 Task: Look for space in Oyten, Germany from 3rd June, 2023 to 9th June, 2023 for 2 adults in price range Rs.6000 to Rs.12000. Place can be entire place with 1  bedroom having 1 bed and 1 bathroom. Property type can be house, flat, guest house, hotel. Booking option can be shelf check-in. Required host language is English.
Action: Mouse moved to (240, 133)
Screenshot: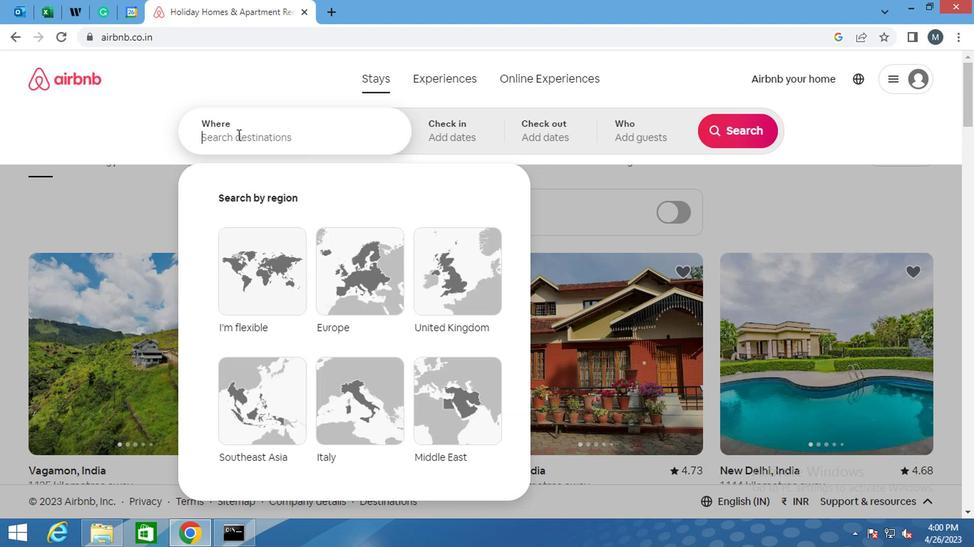 
Action: Mouse pressed left at (240, 133)
Screenshot: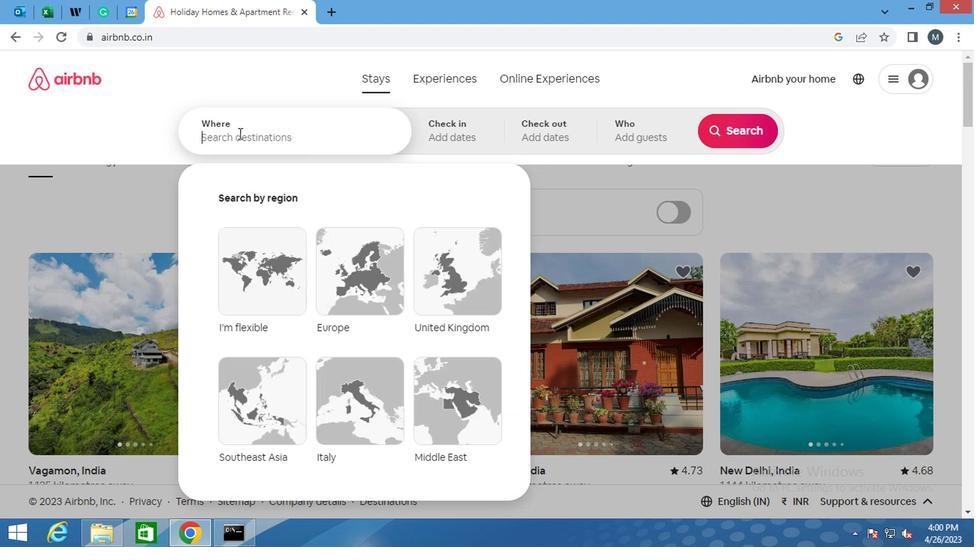 
Action: Mouse moved to (236, 138)
Screenshot: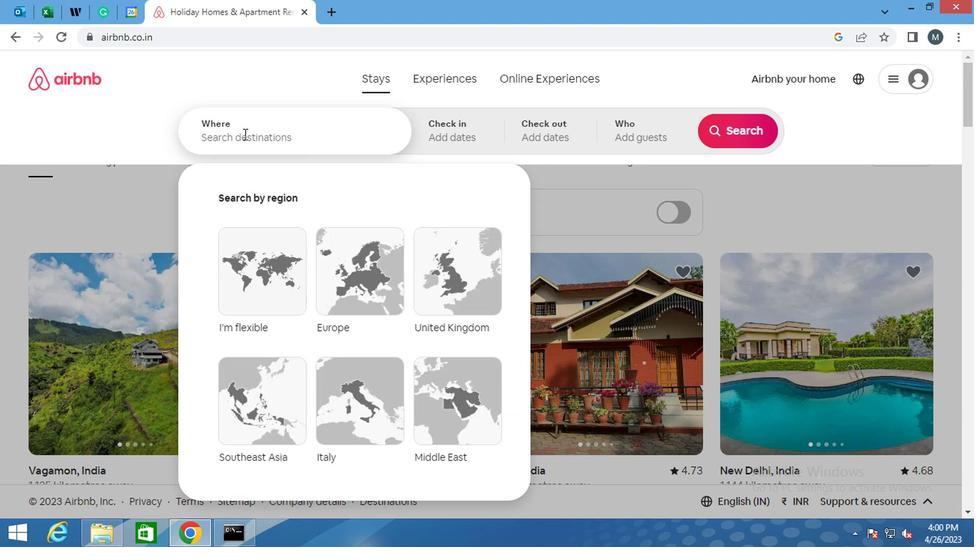 
Action: Key pressed <Key.shift>OYTEN
Screenshot: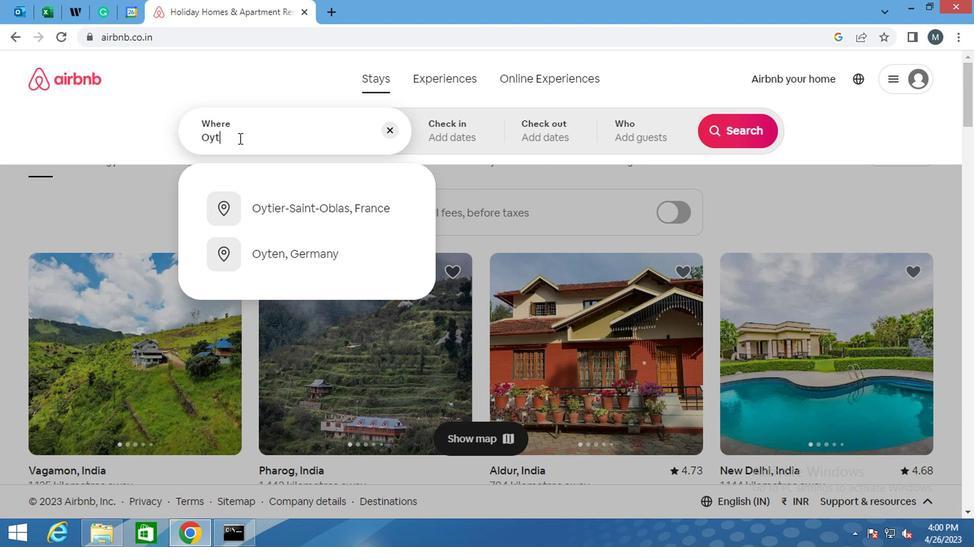 
Action: Mouse moved to (303, 222)
Screenshot: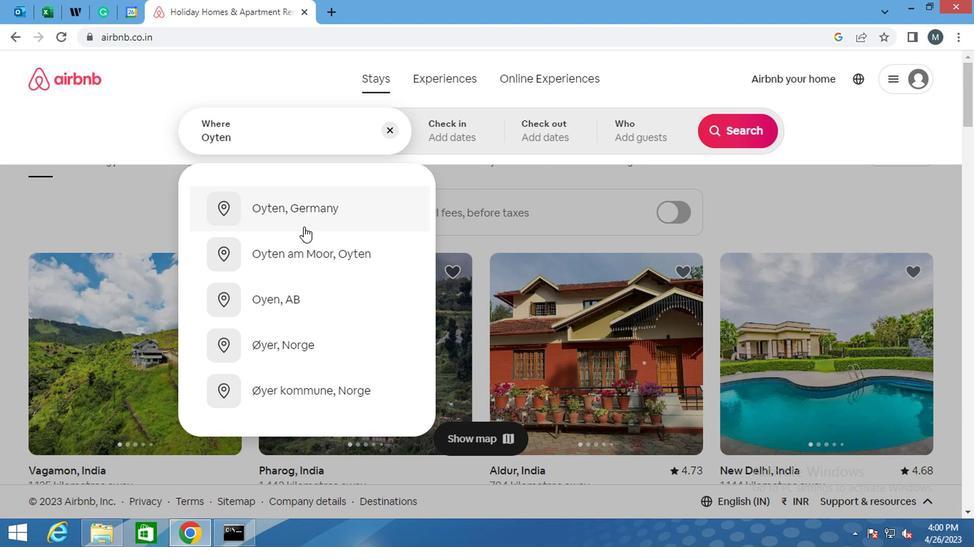 
Action: Mouse pressed left at (303, 222)
Screenshot: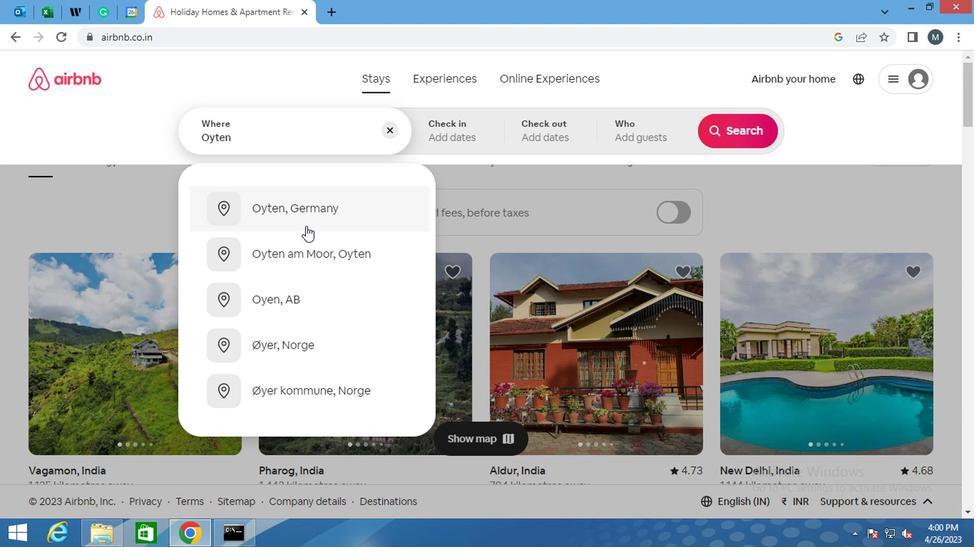
Action: Mouse moved to (720, 241)
Screenshot: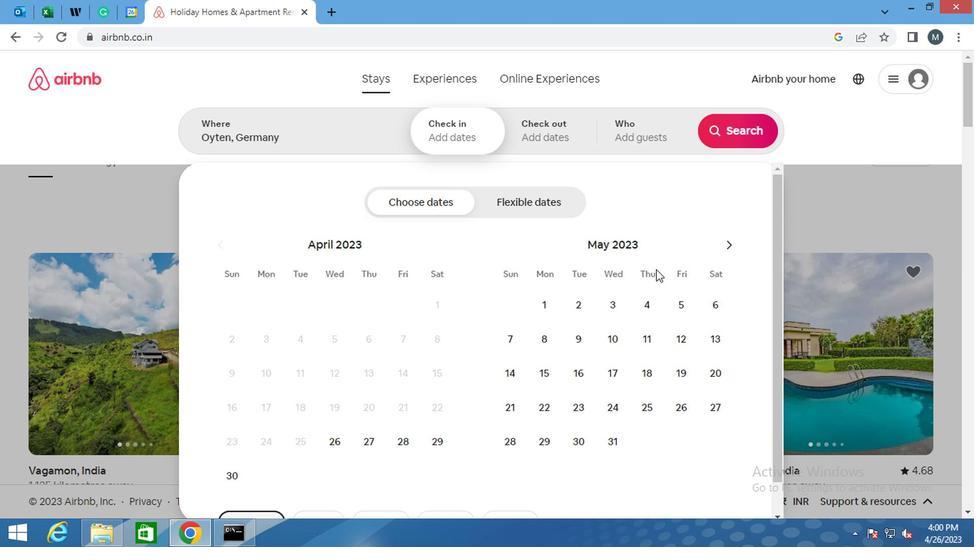 
Action: Mouse pressed left at (720, 241)
Screenshot: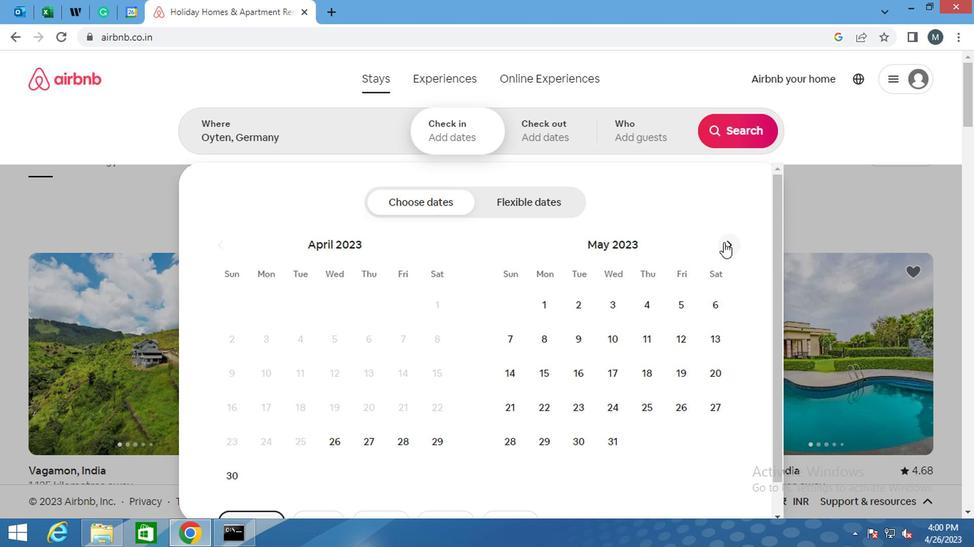 
Action: Mouse moved to (697, 299)
Screenshot: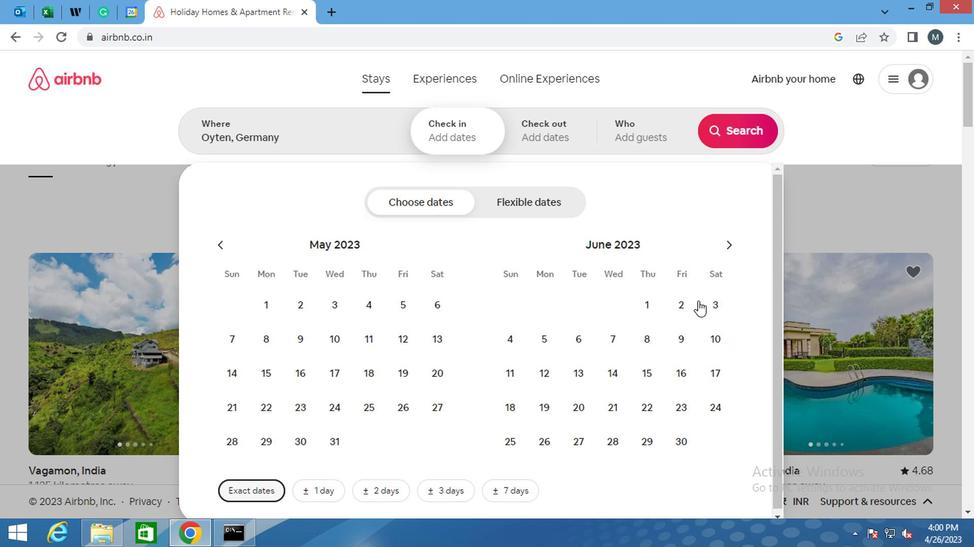 
Action: Mouse pressed left at (697, 299)
Screenshot: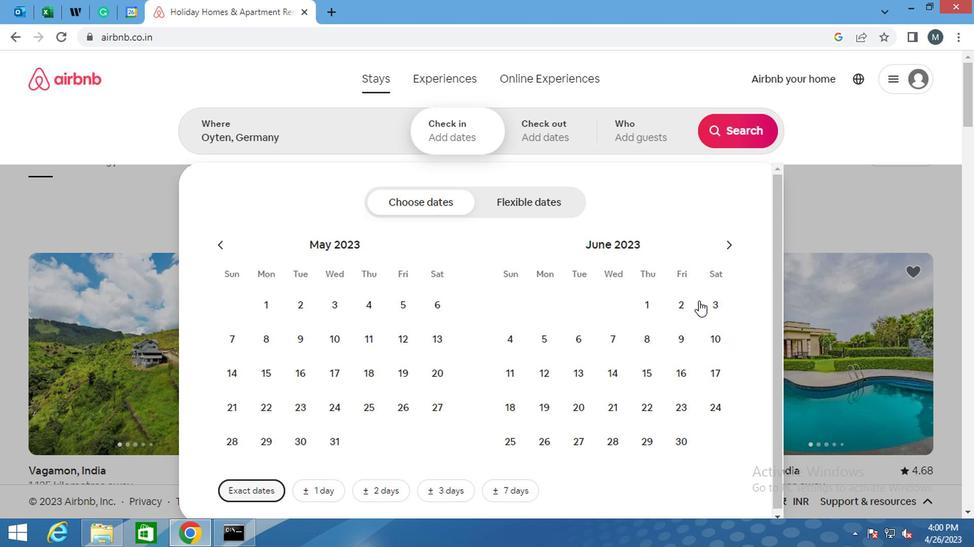 
Action: Mouse moved to (668, 335)
Screenshot: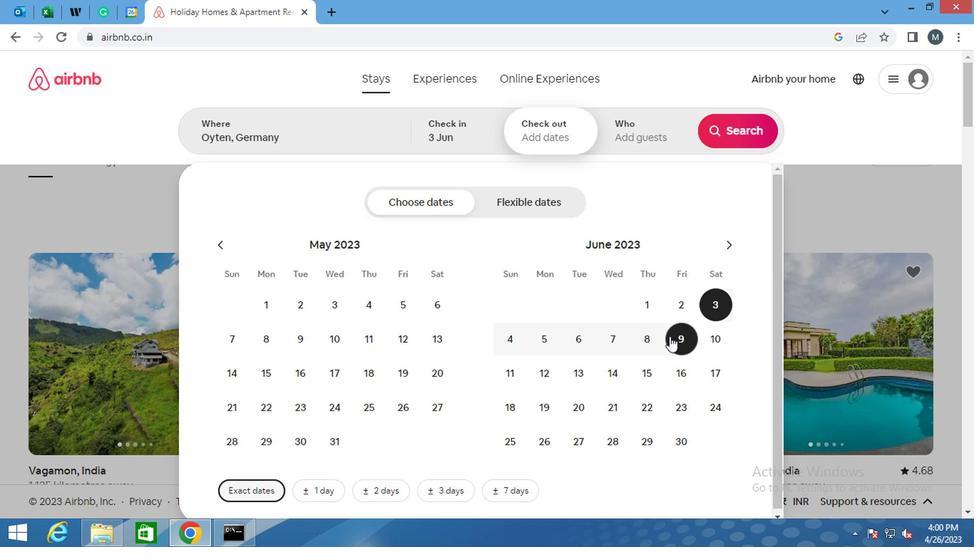 
Action: Mouse pressed left at (668, 335)
Screenshot: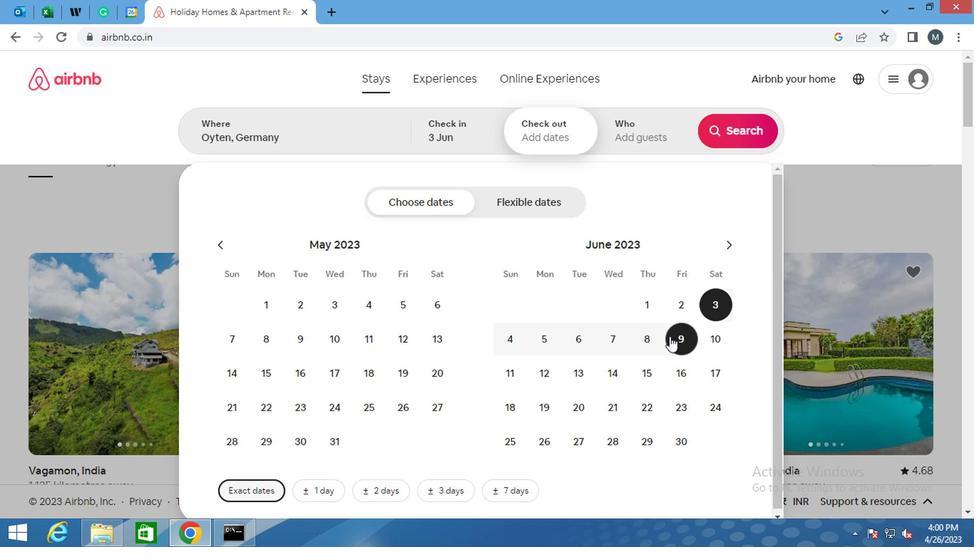 
Action: Mouse moved to (634, 133)
Screenshot: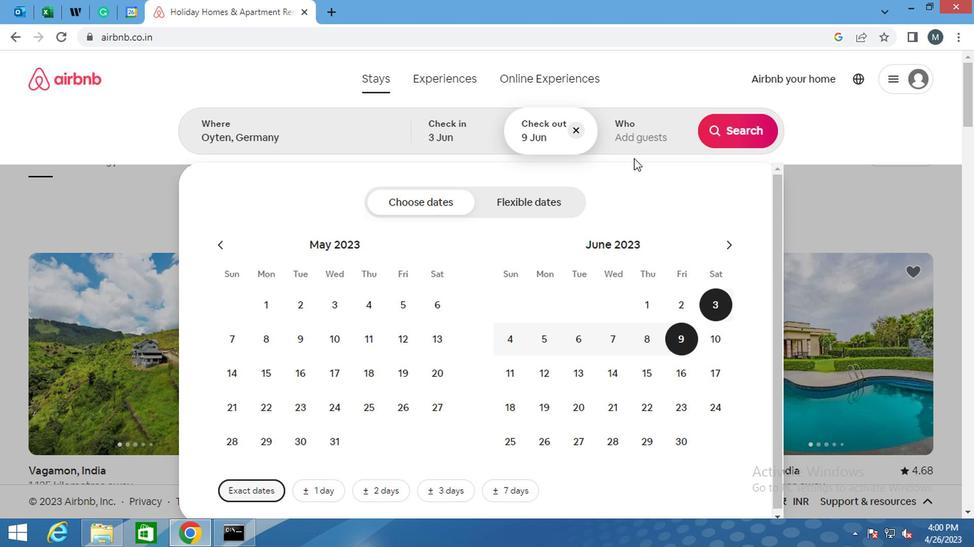 
Action: Mouse pressed left at (634, 133)
Screenshot: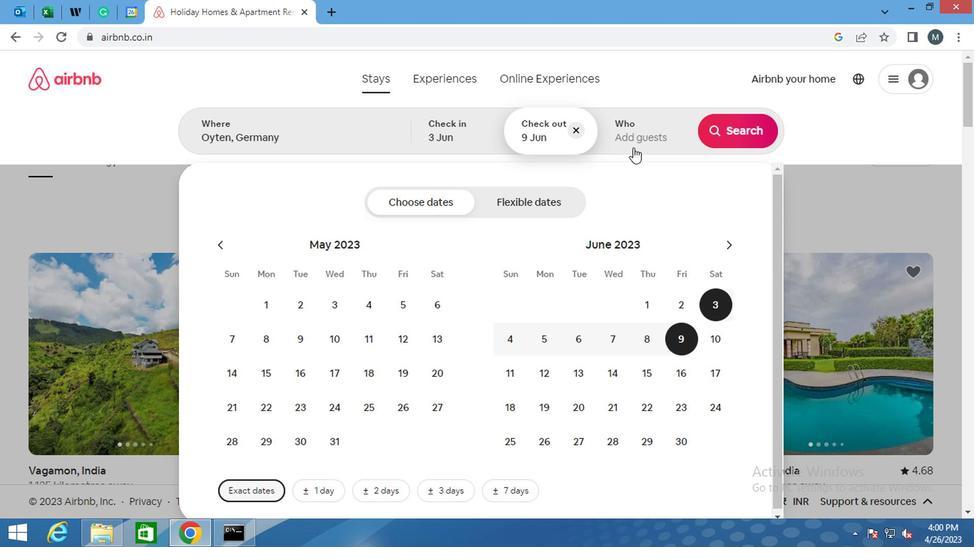 
Action: Mouse moved to (740, 205)
Screenshot: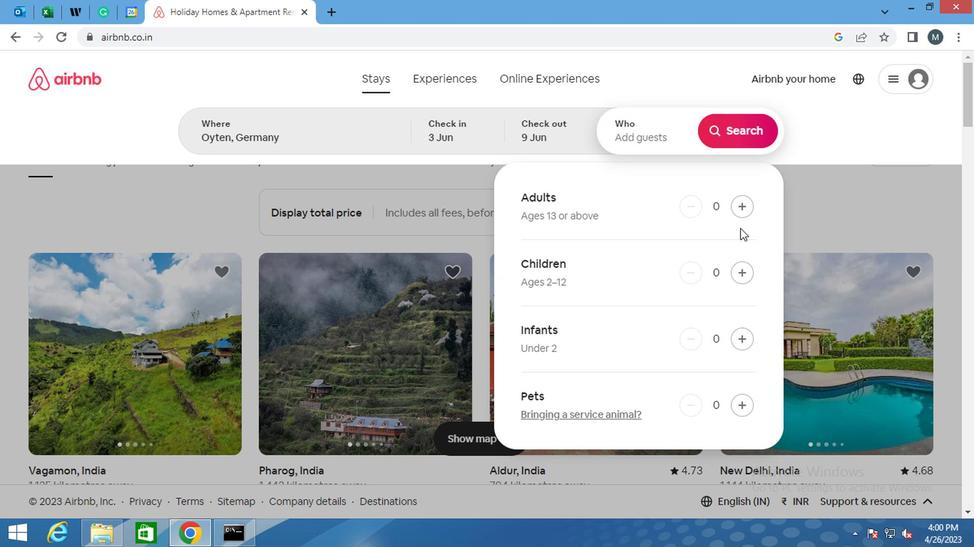
Action: Mouse pressed left at (740, 205)
Screenshot: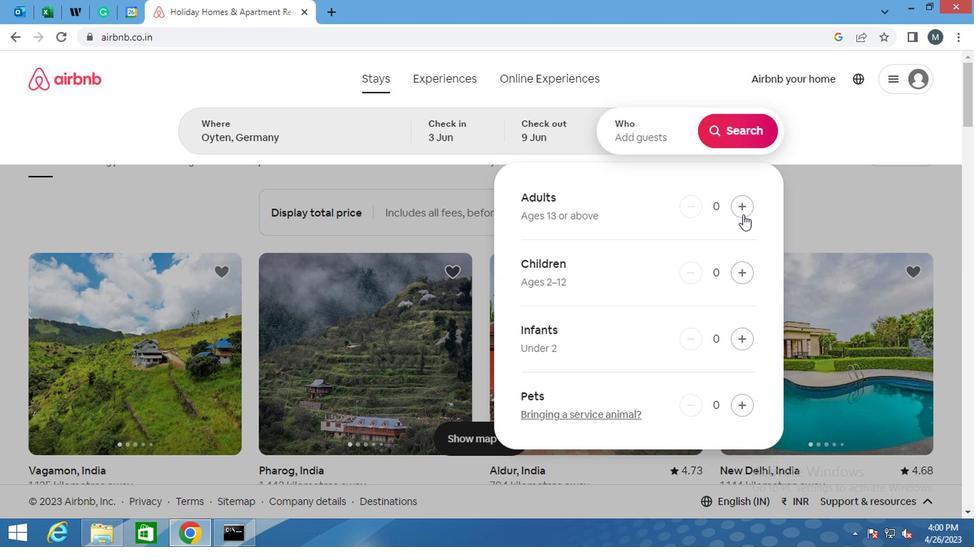 
Action: Mouse pressed left at (740, 205)
Screenshot: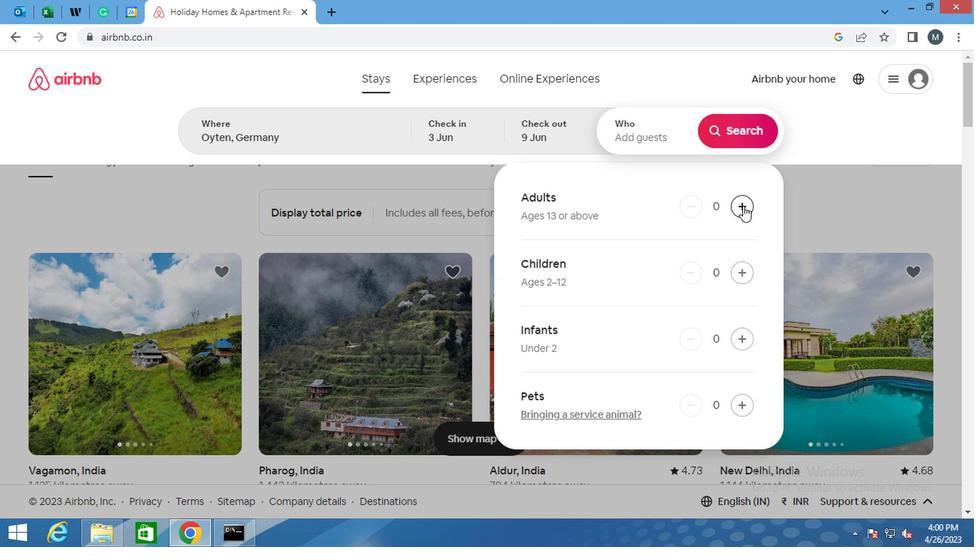 
Action: Mouse moved to (731, 133)
Screenshot: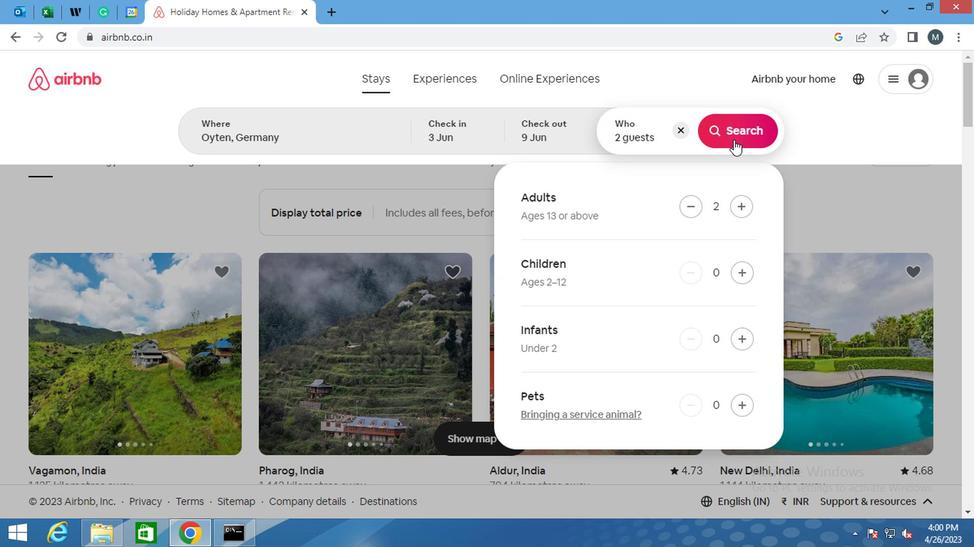 
Action: Mouse pressed left at (731, 133)
Screenshot: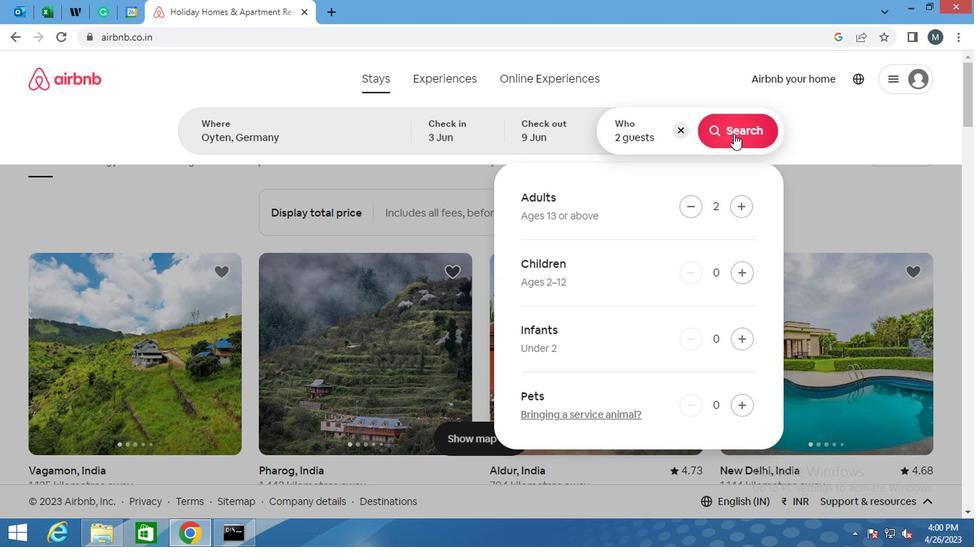 
Action: Mouse moved to (908, 140)
Screenshot: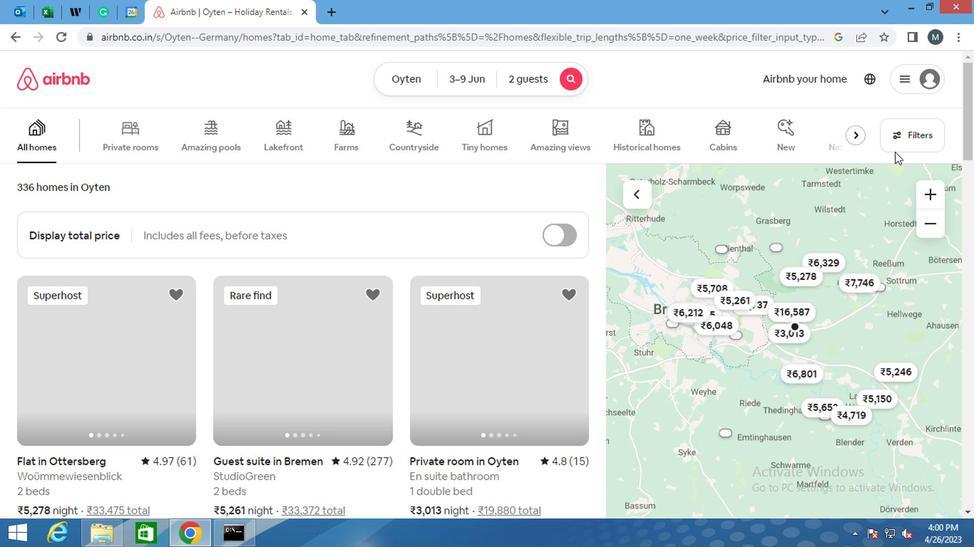 
Action: Mouse pressed left at (908, 140)
Screenshot: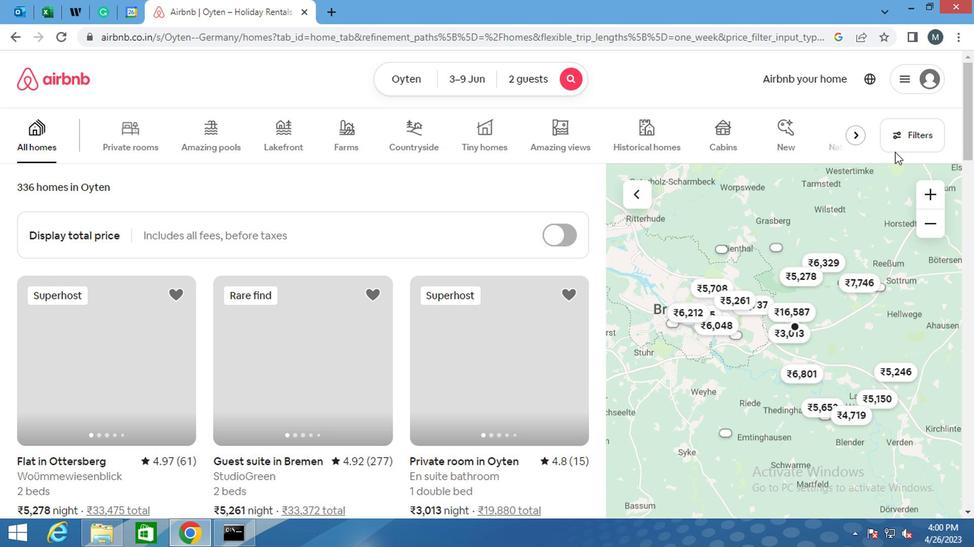 
Action: Mouse moved to (353, 316)
Screenshot: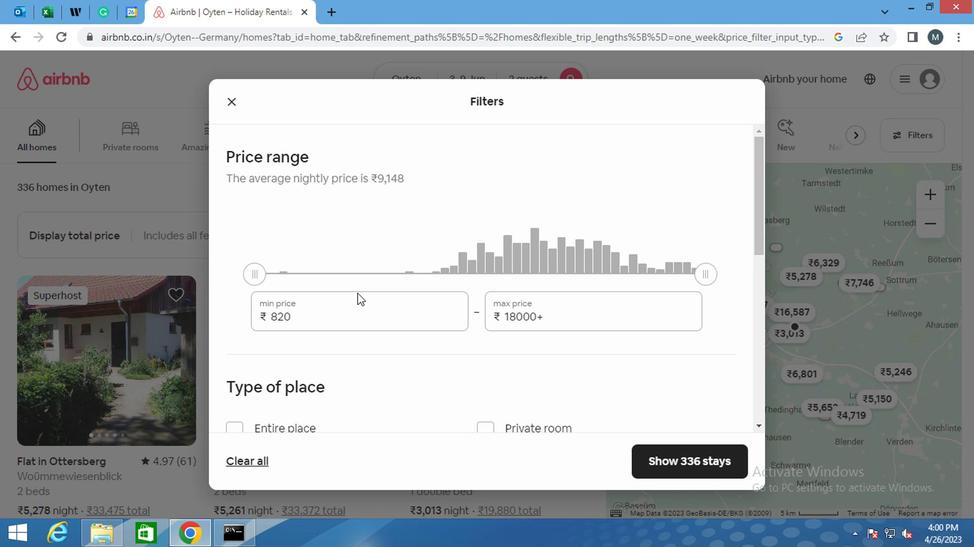 
Action: Mouse pressed left at (353, 316)
Screenshot: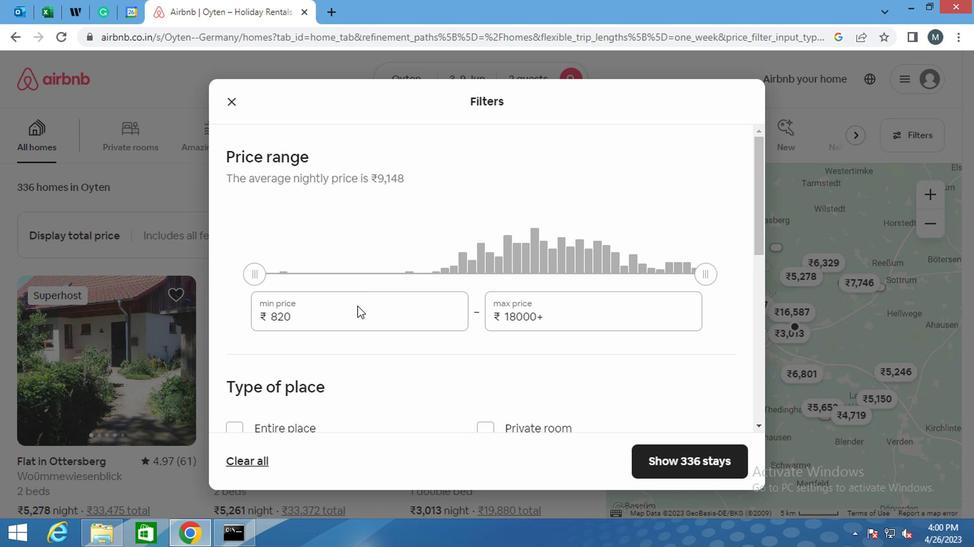 
Action: Mouse moved to (348, 316)
Screenshot: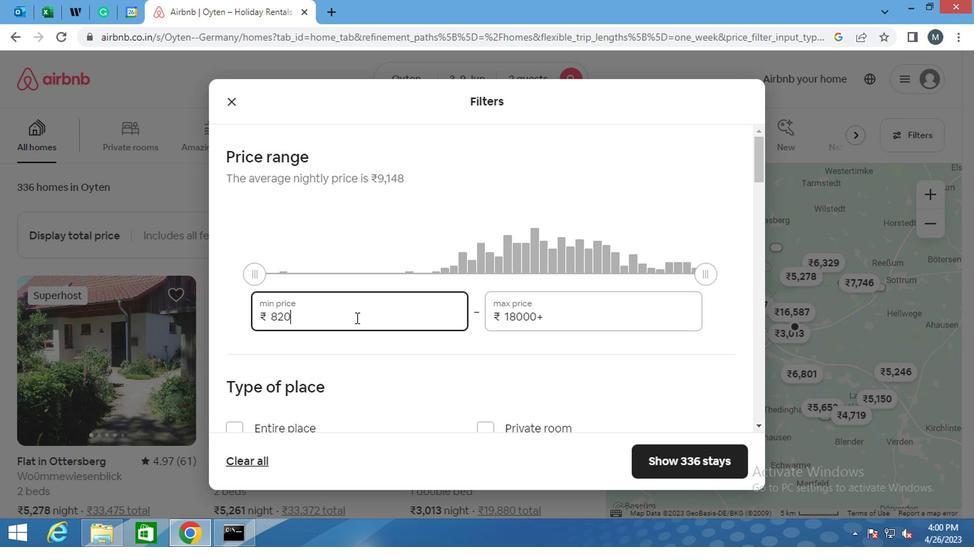 
Action: Key pressed <Key.backspace><Key.backspace><Key.backspace>6000
Screenshot: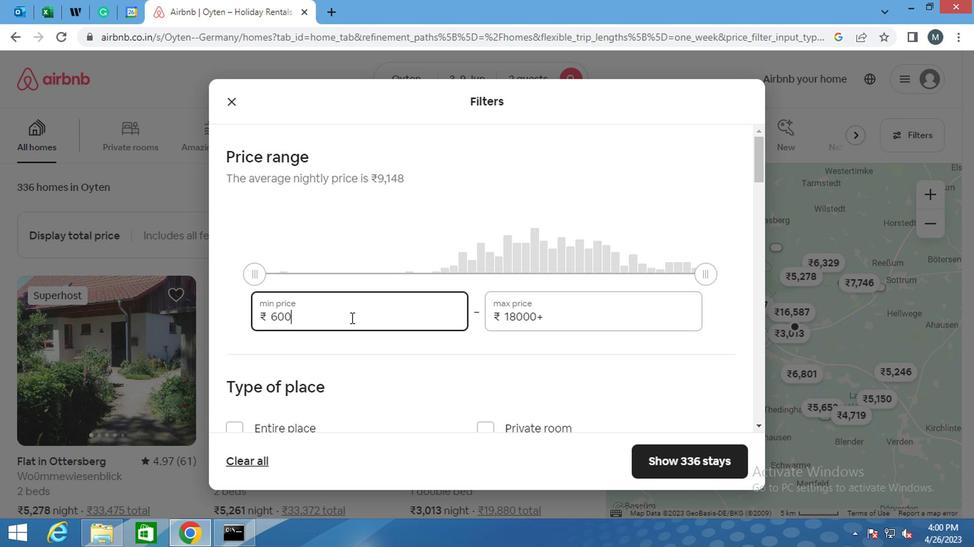 
Action: Mouse moved to (558, 306)
Screenshot: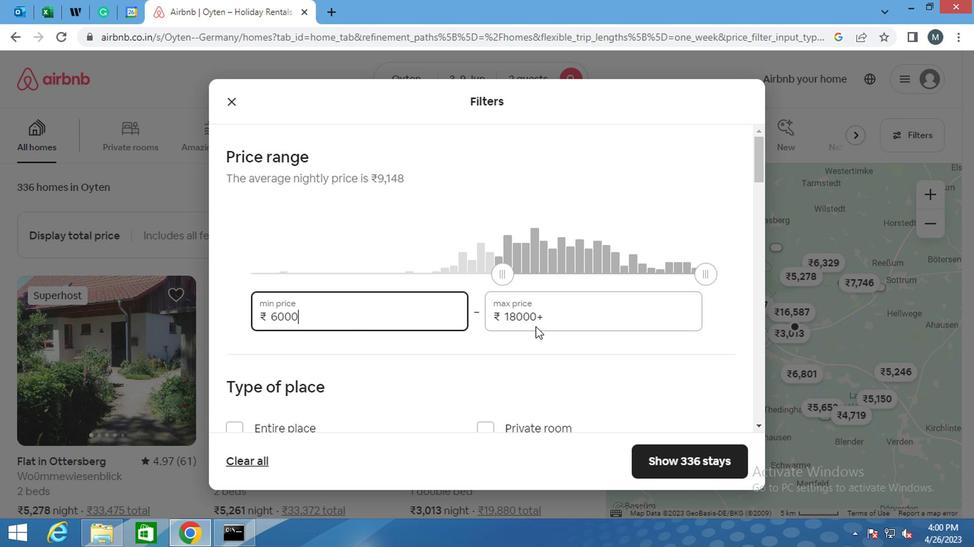 
Action: Mouse pressed left at (558, 306)
Screenshot: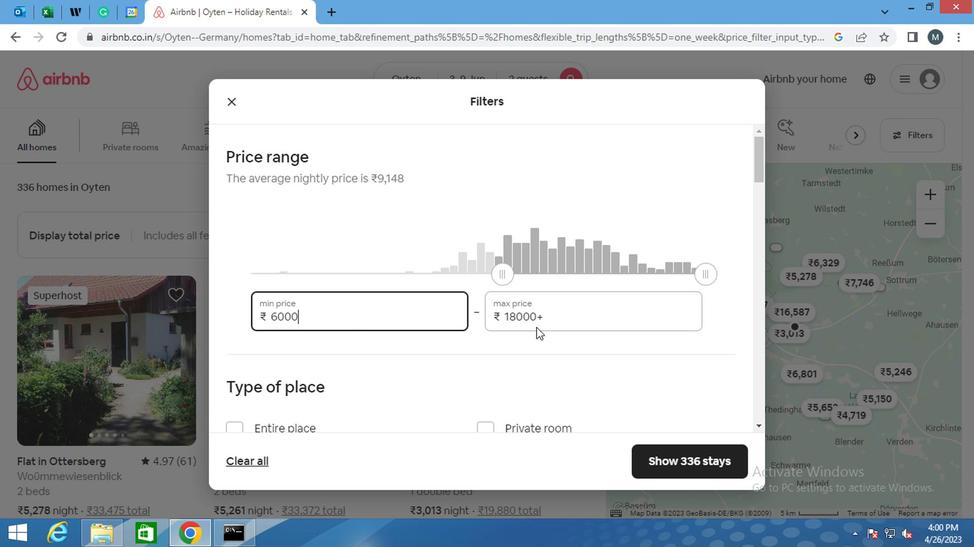
Action: Mouse moved to (543, 322)
Screenshot: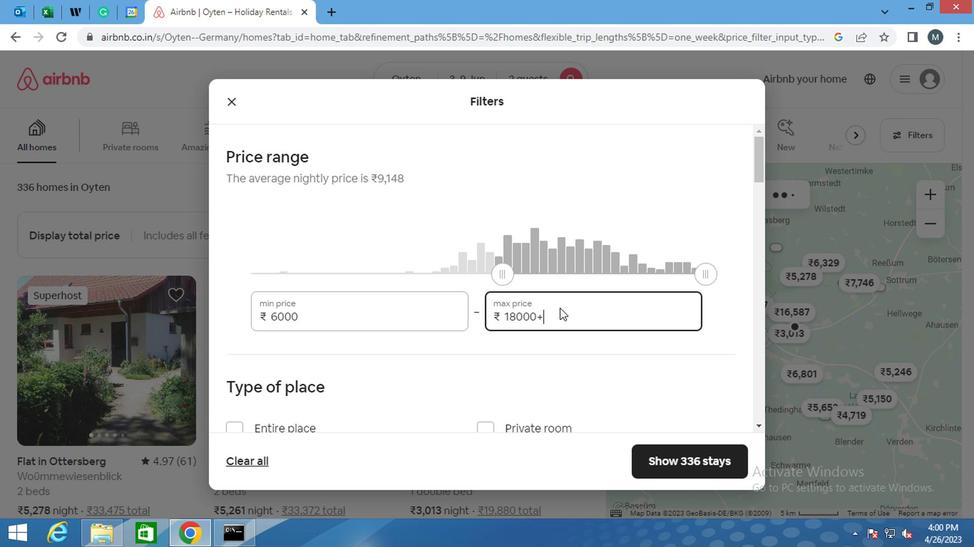 
Action: Mouse pressed left at (543, 322)
Screenshot: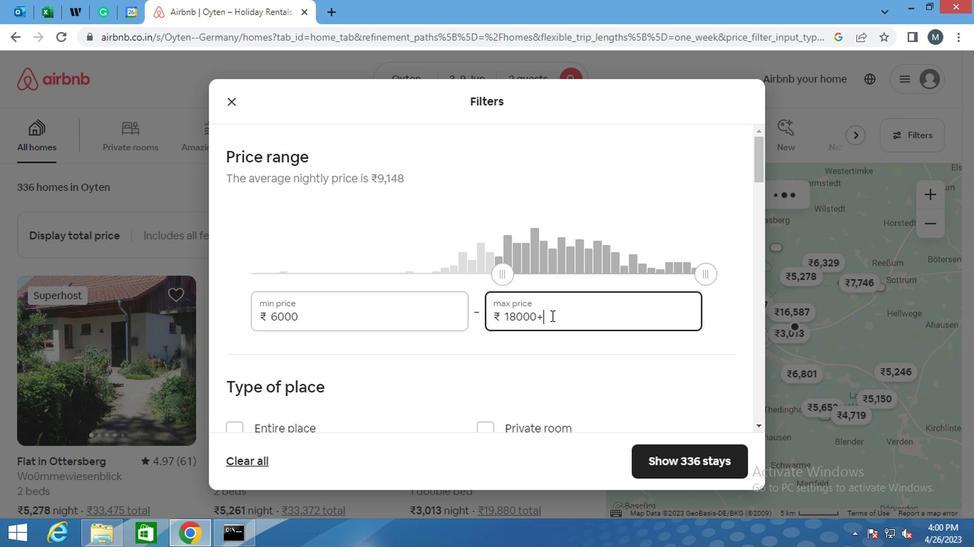 
Action: Mouse moved to (539, 320)
Screenshot: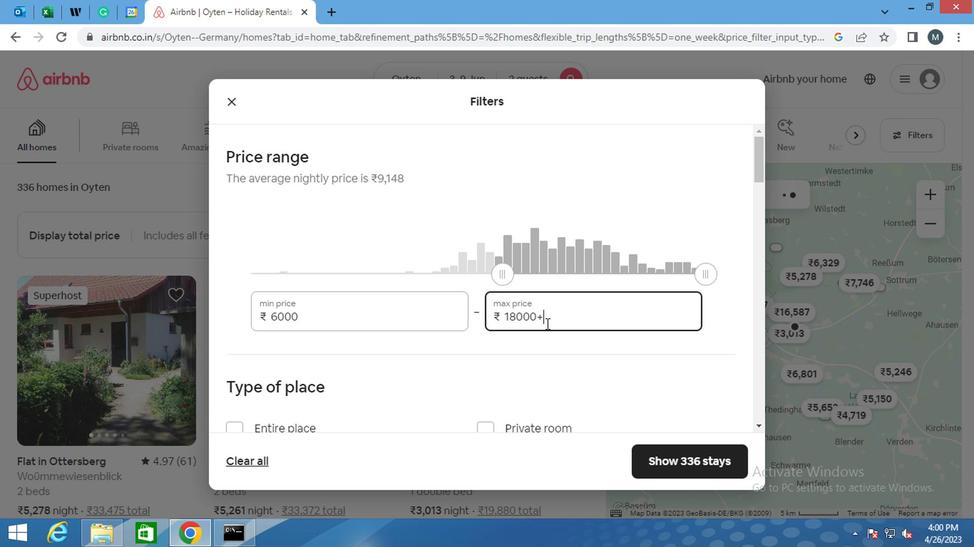 
Action: Mouse pressed left at (539, 320)
Screenshot: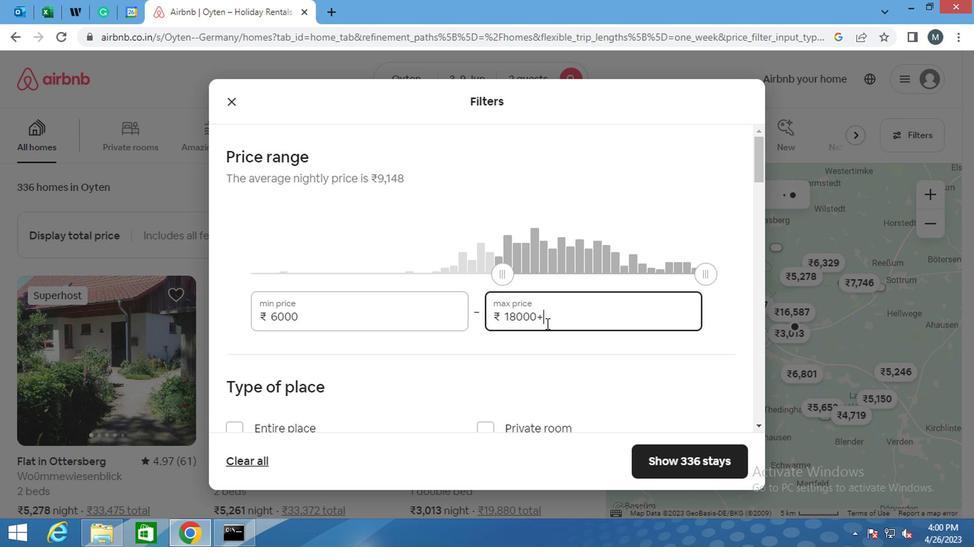 
Action: Mouse moved to (536, 318)
Screenshot: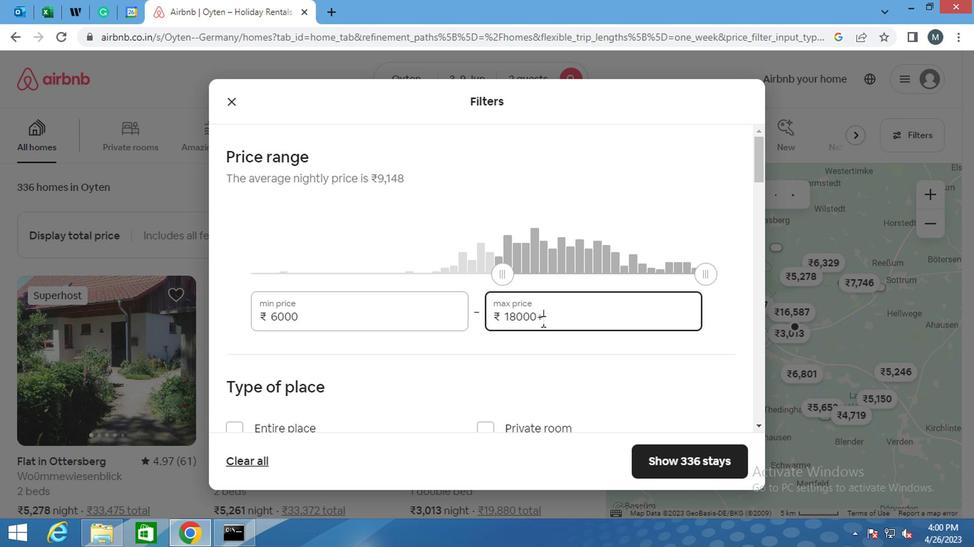 
Action: Mouse pressed left at (536, 318)
Screenshot: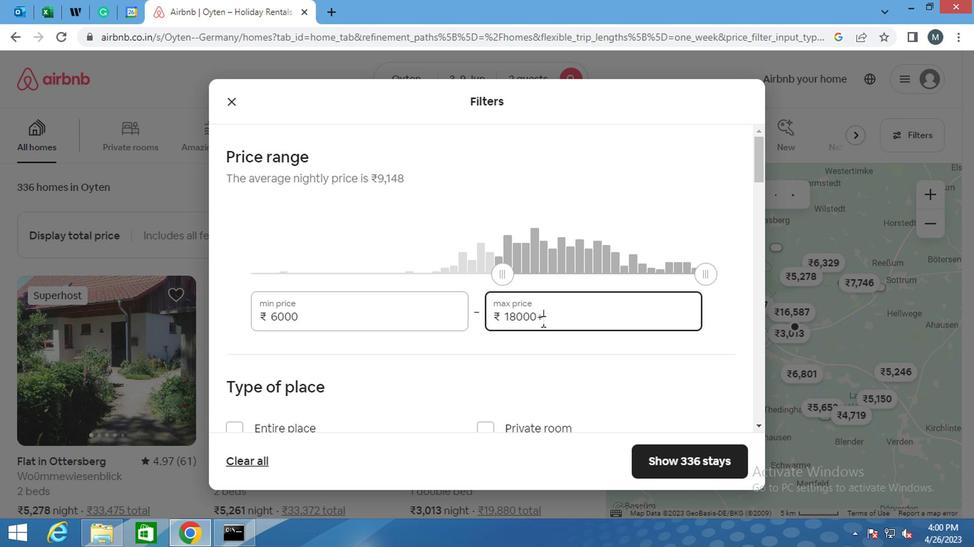 
Action: Mouse moved to (535, 316)
Screenshot: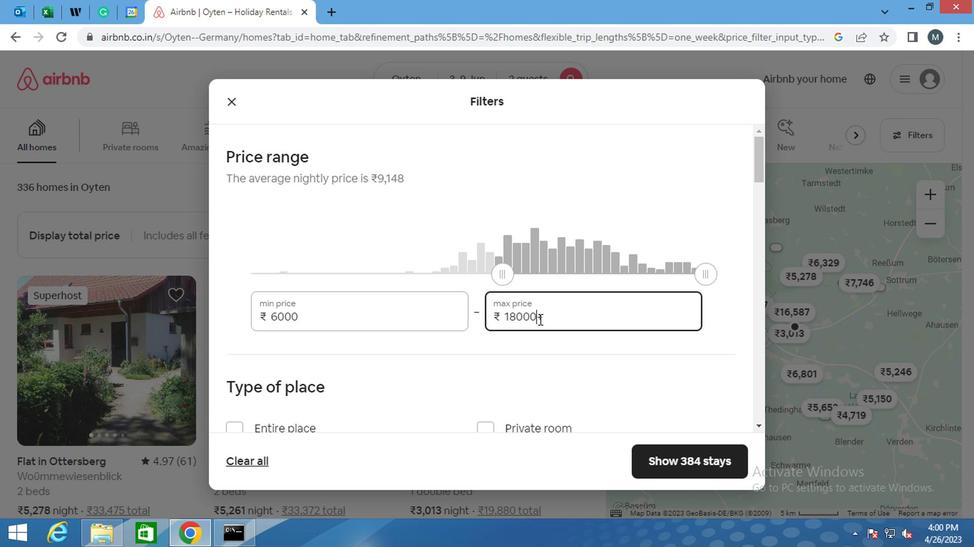 
Action: Mouse pressed left at (535, 316)
Screenshot: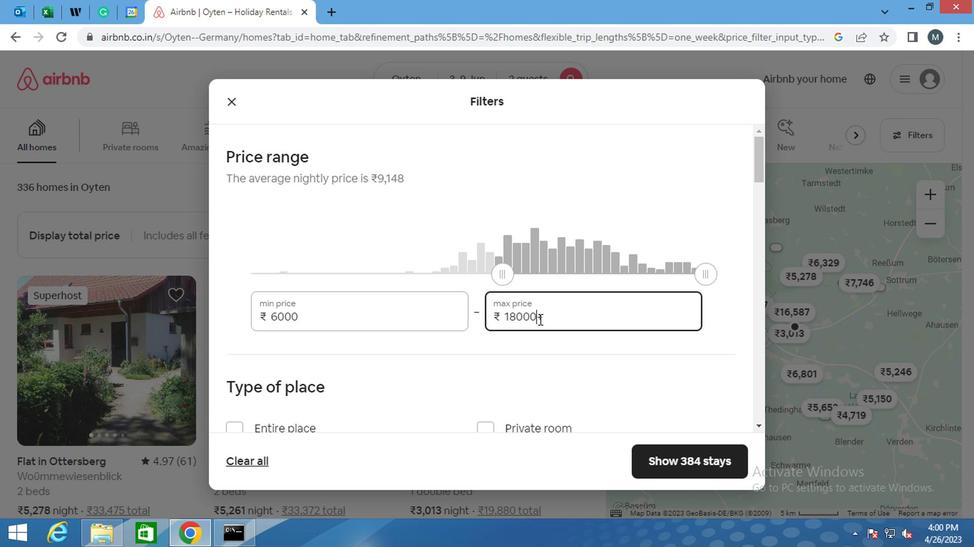 
Action: Mouse moved to (533, 316)
Screenshot: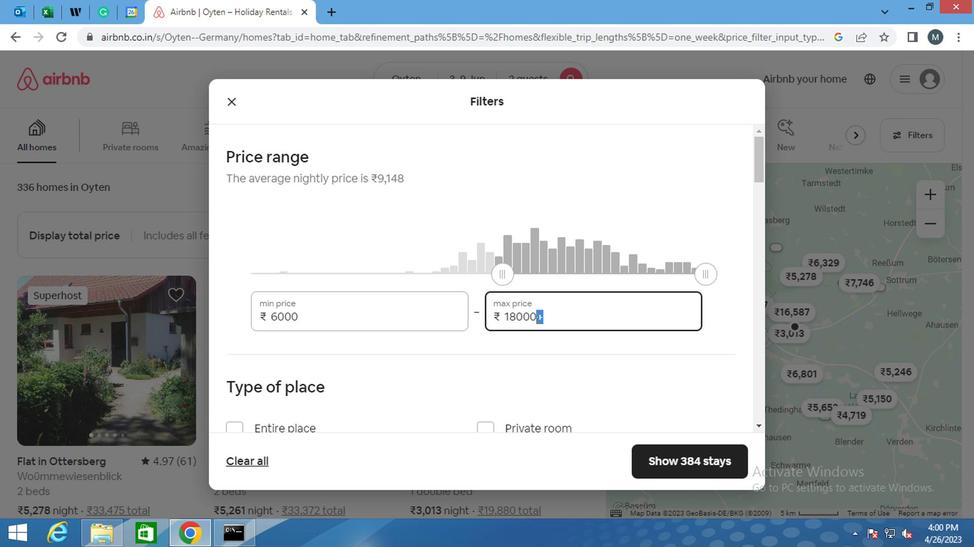 
Action: Key pressed <Key.backspace><Key.backspace><Key.backspace><Key.backspace><Key.backspace><Key.backspace><Key.backspace><Key.backspace><Key.backspace><Key.backspace><Key.backspace>
Screenshot: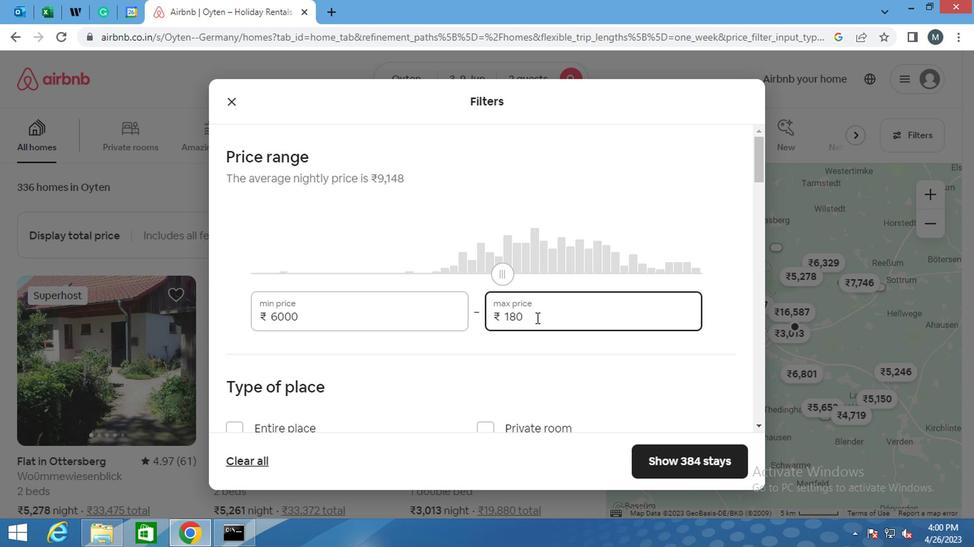 
Action: Mouse moved to (532, 316)
Screenshot: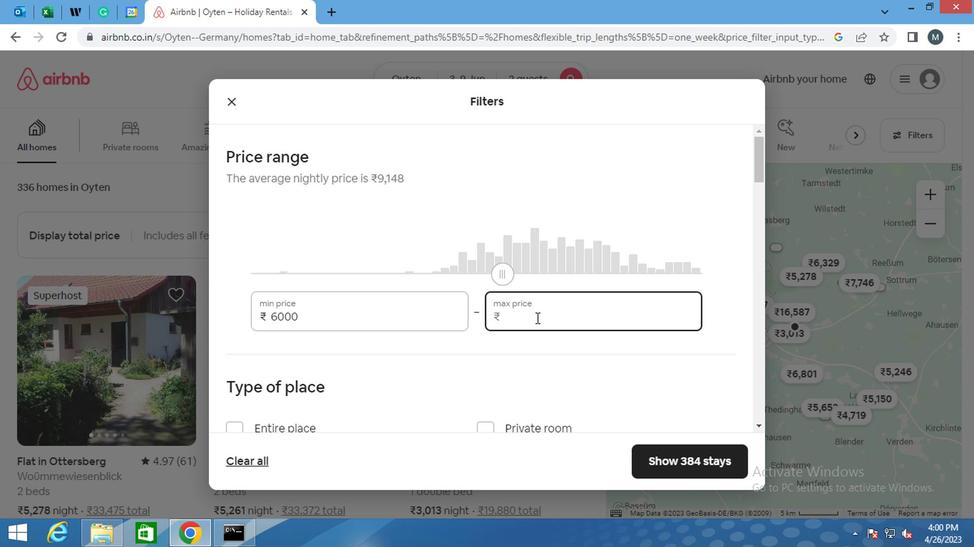 
Action: Key pressed 12000
Screenshot: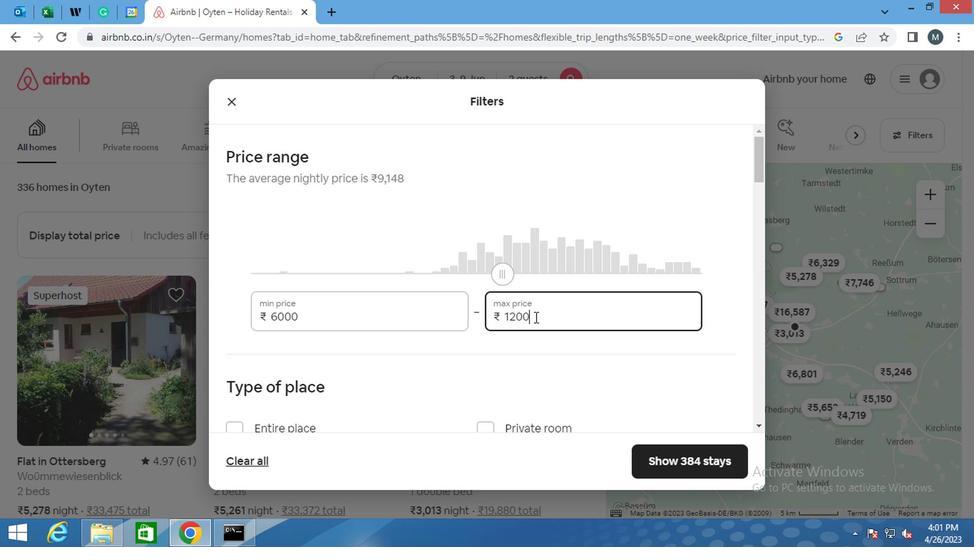 
Action: Mouse moved to (529, 295)
Screenshot: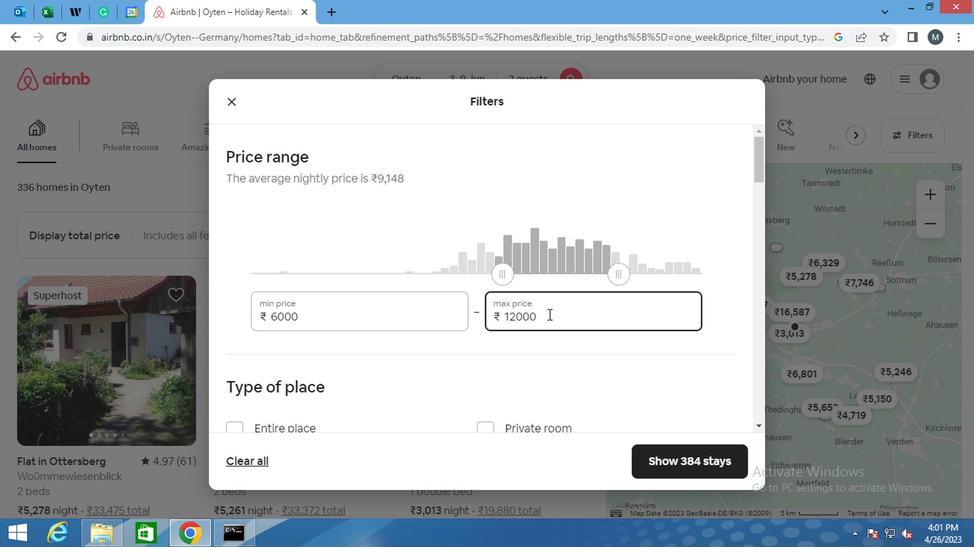 
Action: Mouse scrolled (529, 294) with delta (0, 0)
Screenshot: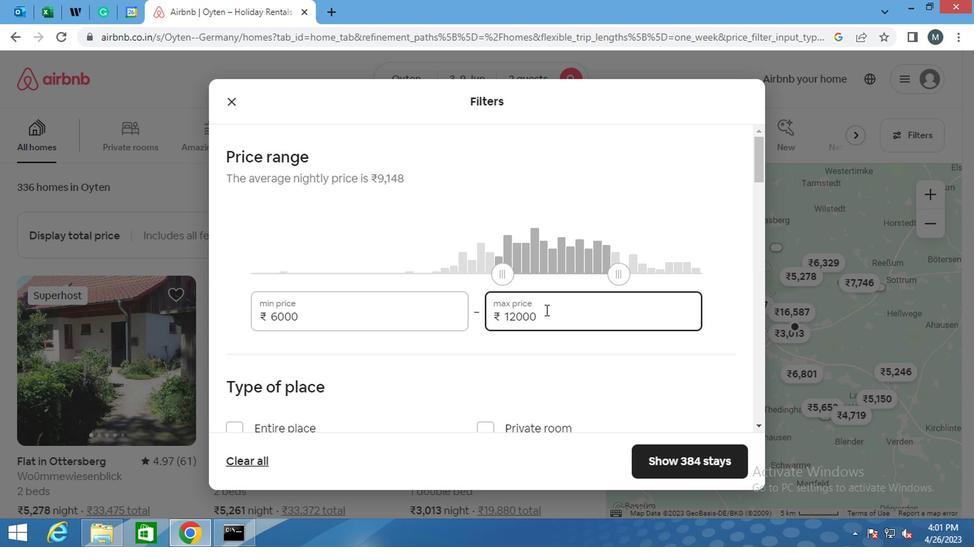 
Action: Mouse moved to (528, 295)
Screenshot: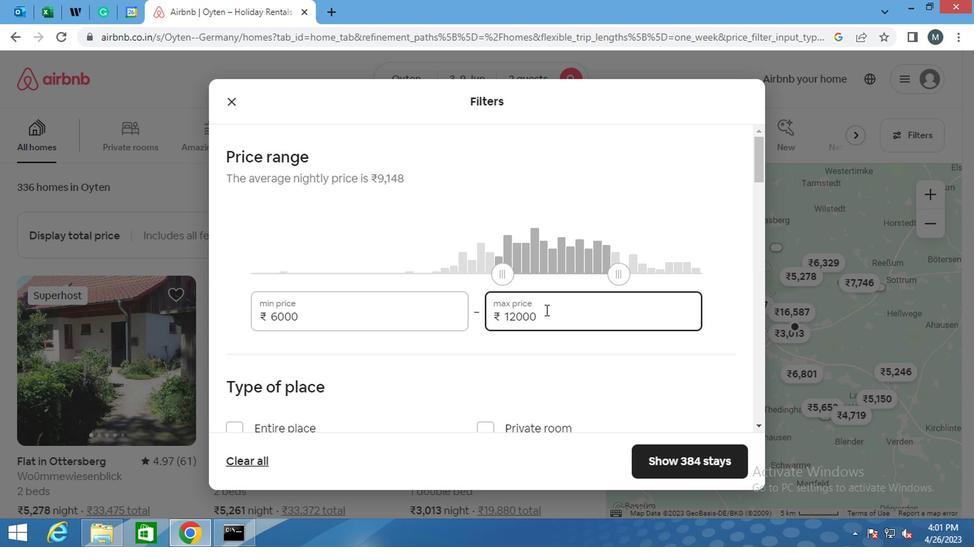 
Action: Mouse scrolled (528, 294) with delta (0, 0)
Screenshot: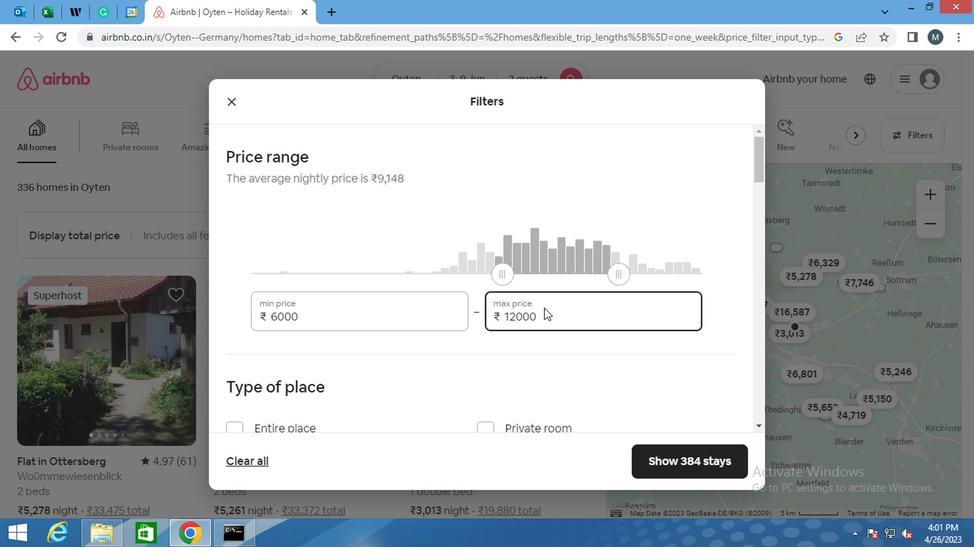 
Action: Mouse moved to (458, 296)
Screenshot: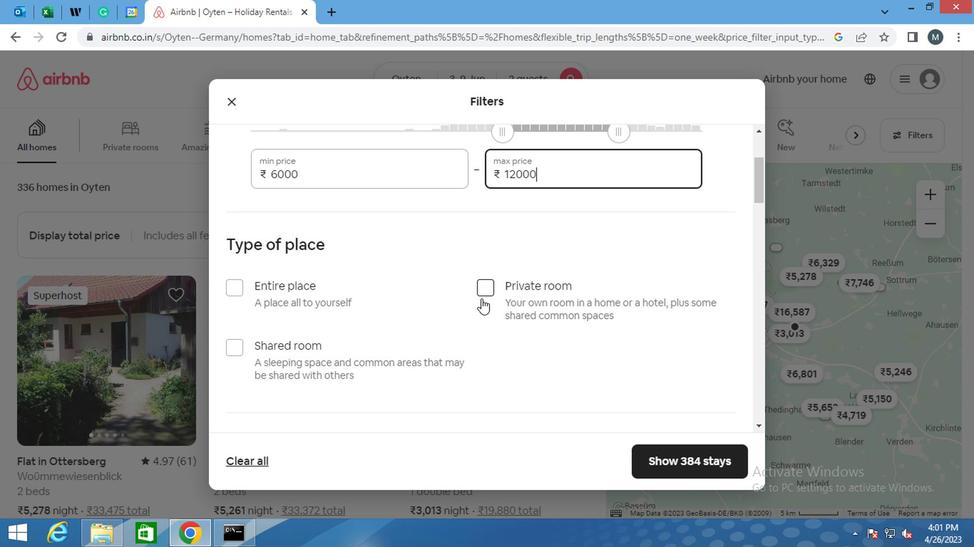 
Action: Mouse scrolled (458, 295) with delta (0, -1)
Screenshot: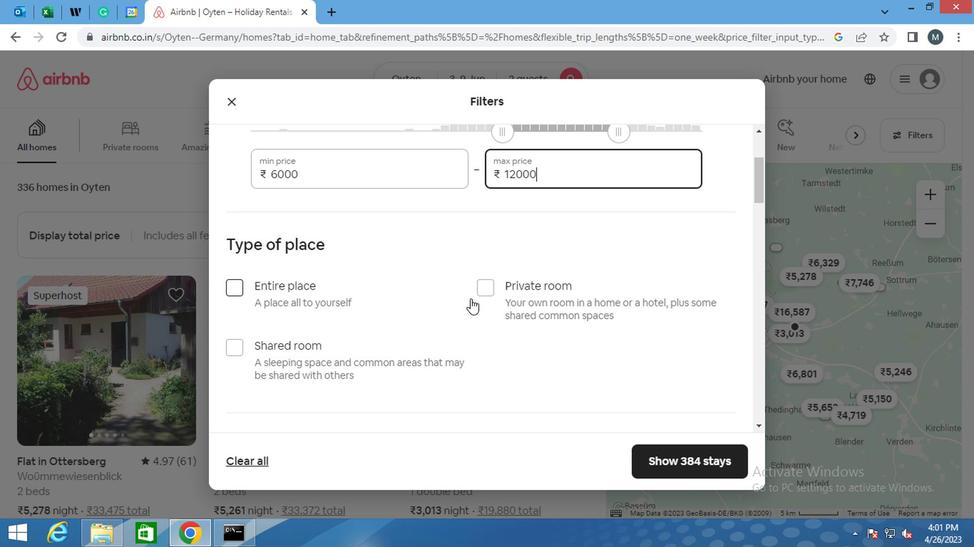 
Action: Mouse moved to (227, 218)
Screenshot: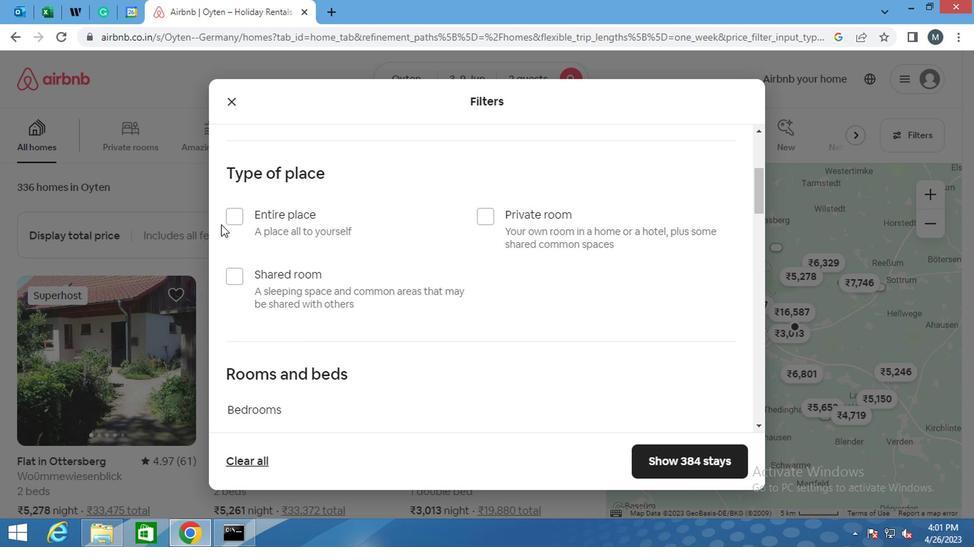 
Action: Mouse pressed left at (227, 218)
Screenshot: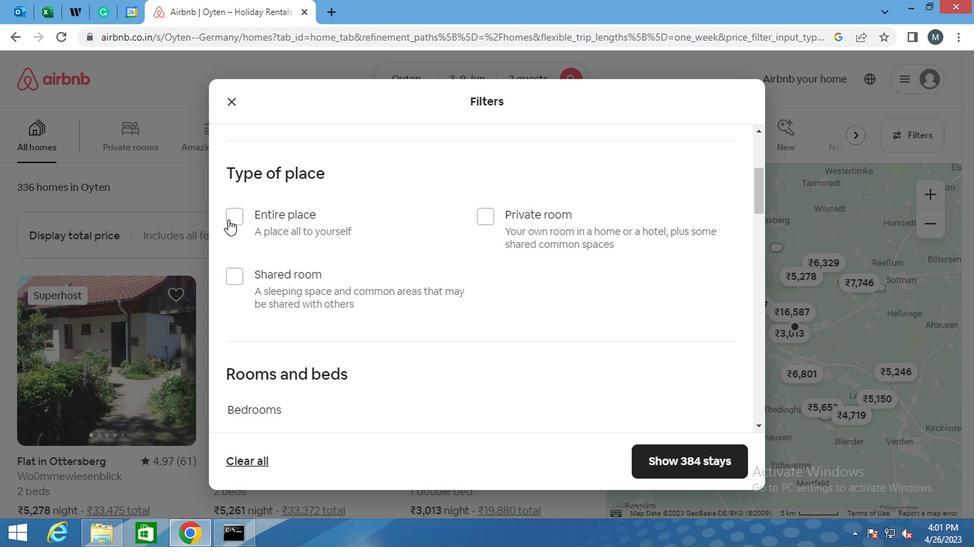 
Action: Mouse moved to (374, 259)
Screenshot: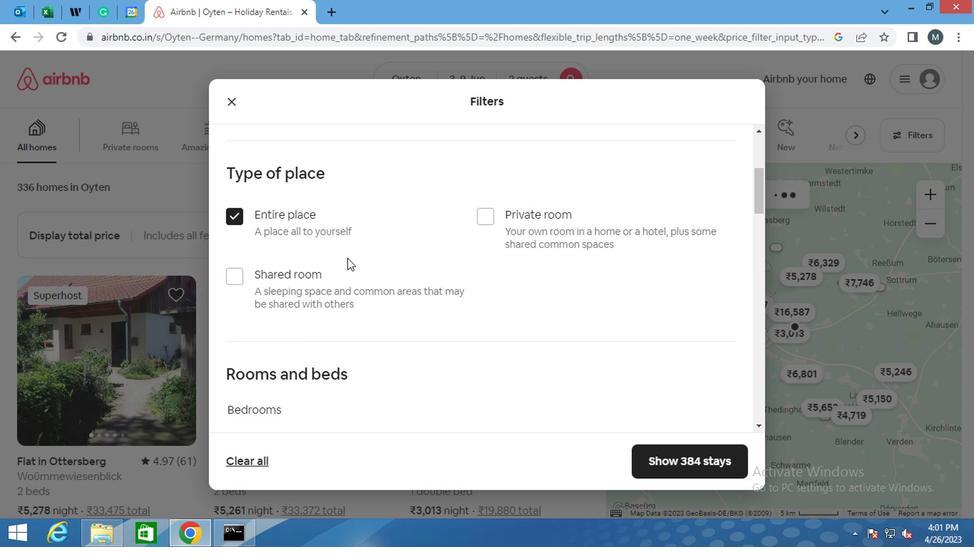 
Action: Mouse scrolled (374, 258) with delta (0, 0)
Screenshot: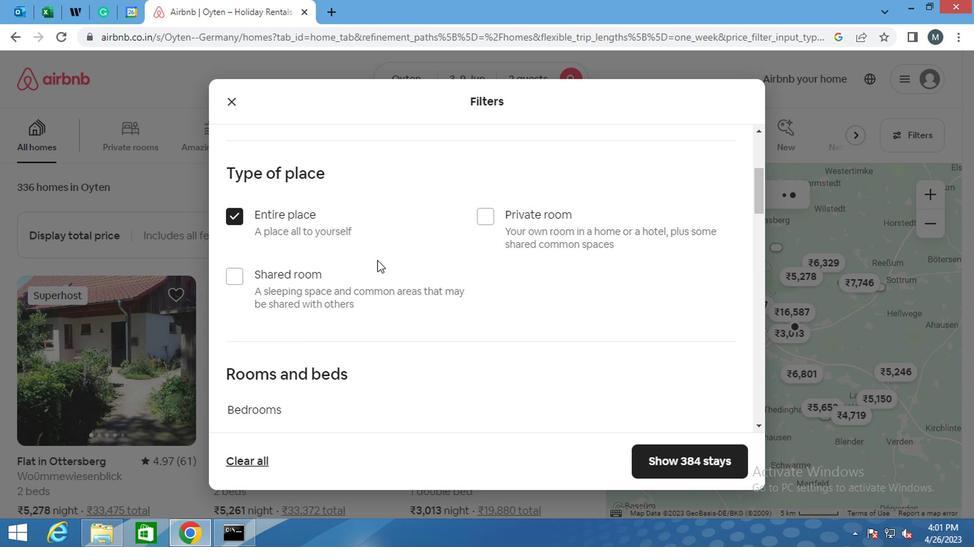 
Action: Mouse scrolled (374, 258) with delta (0, 0)
Screenshot: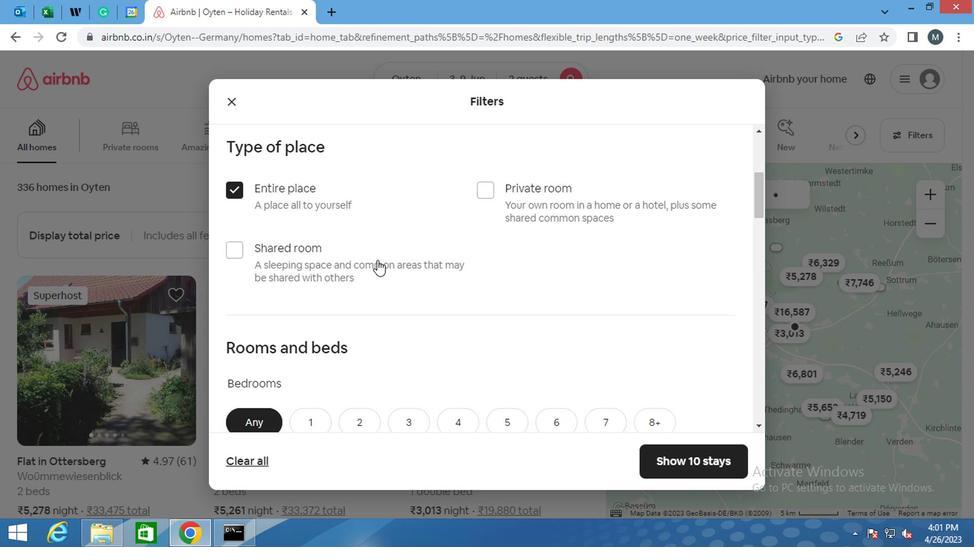 
Action: Mouse moved to (375, 260)
Screenshot: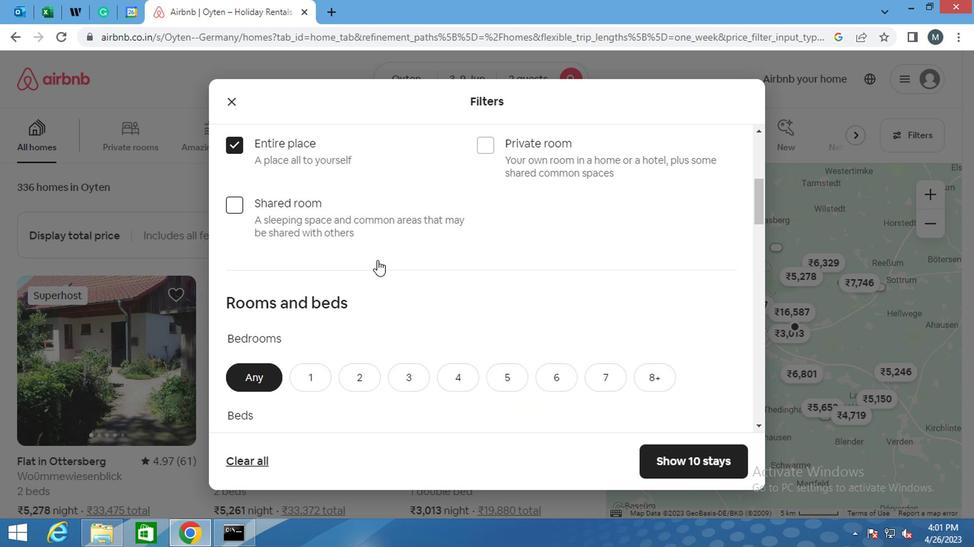 
Action: Mouse scrolled (375, 259) with delta (0, -1)
Screenshot: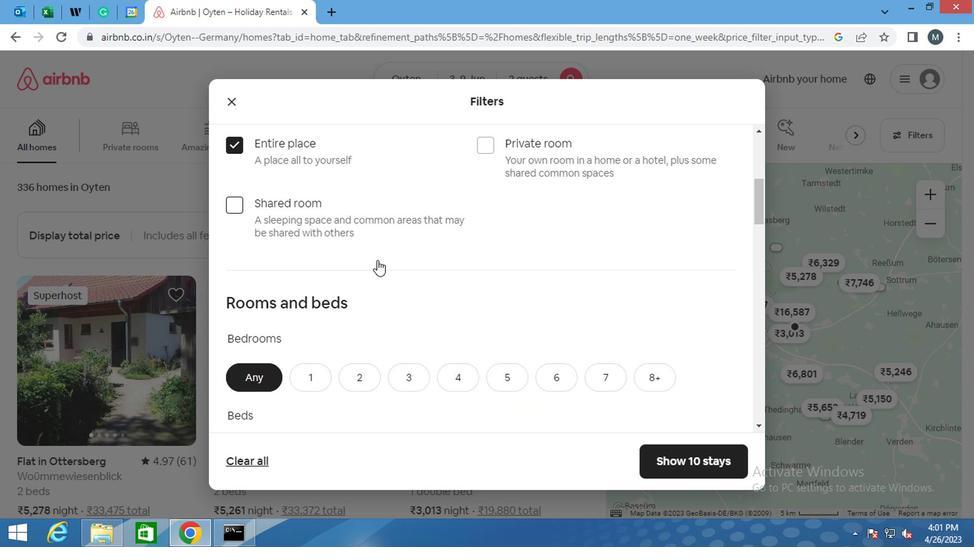 
Action: Mouse scrolled (375, 259) with delta (0, -1)
Screenshot: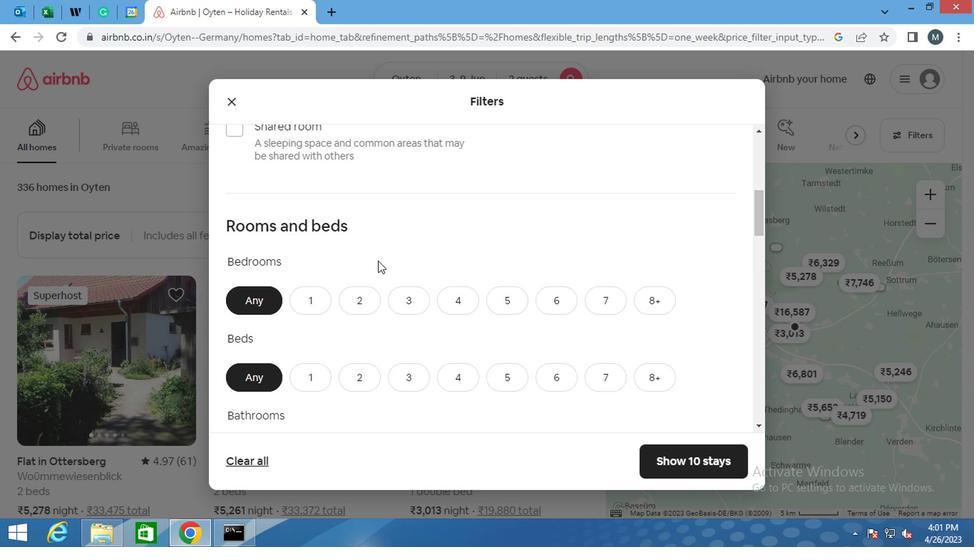 
Action: Mouse moved to (304, 169)
Screenshot: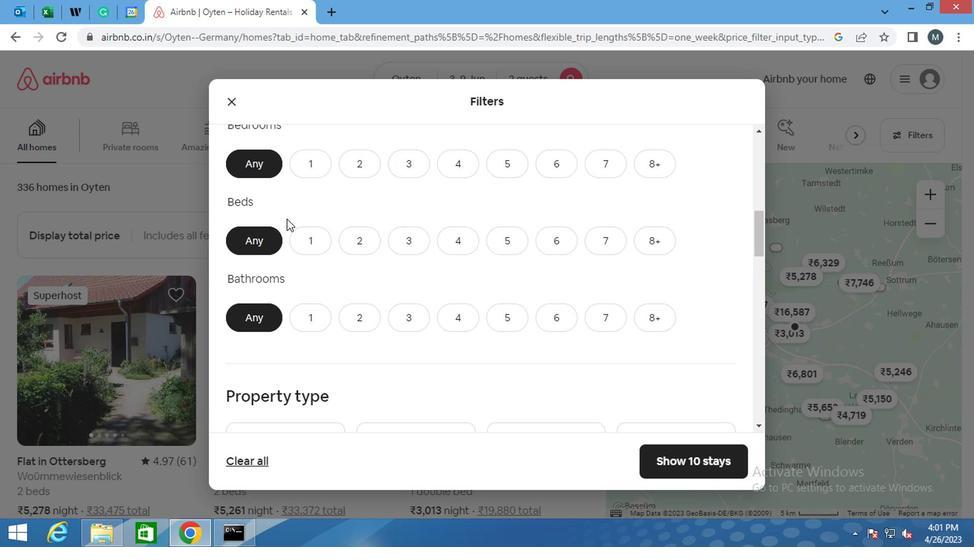 
Action: Mouse pressed left at (304, 169)
Screenshot: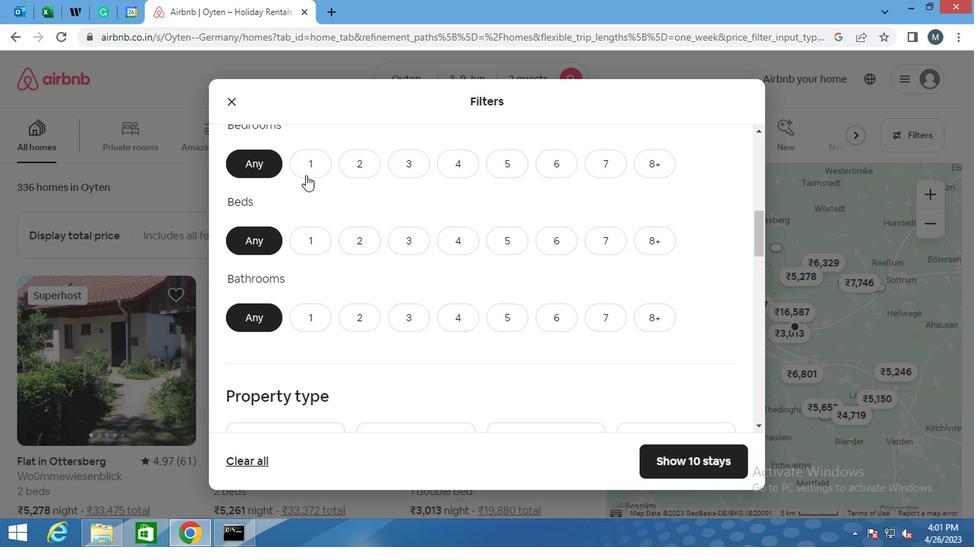 
Action: Mouse moved to (299, 252)
Screenshot: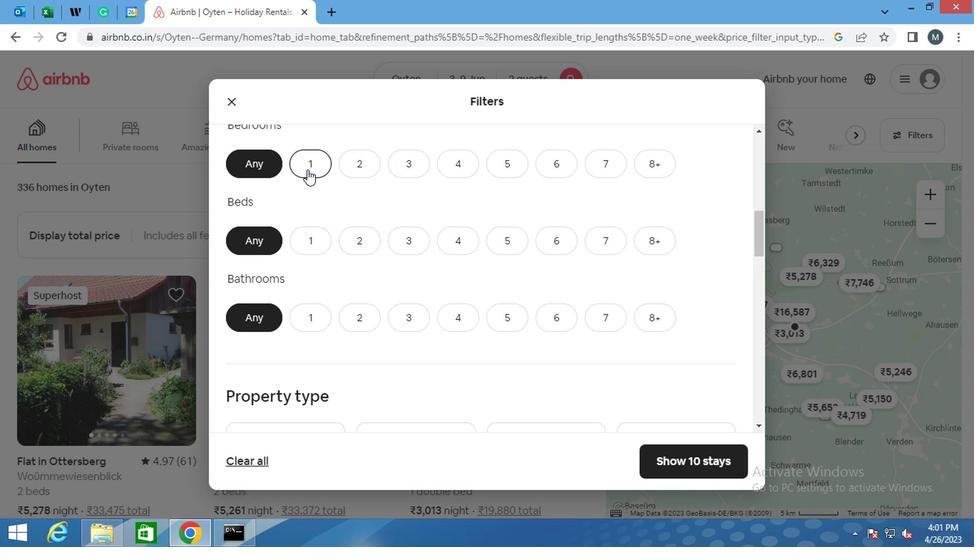 
Action: Mouse pressed left at (299, 252)
Screenshot: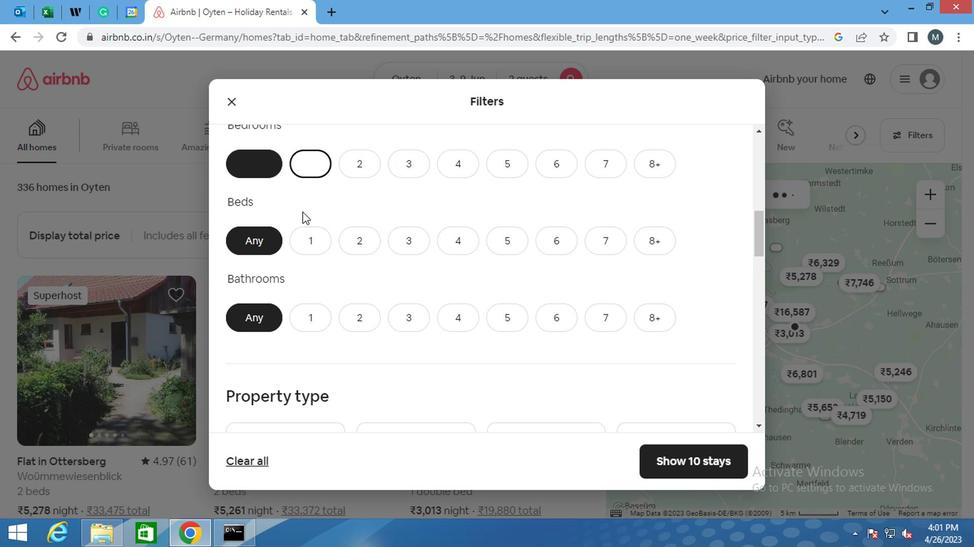 
Action: Mouse moved to (314, 322)
Screenshot: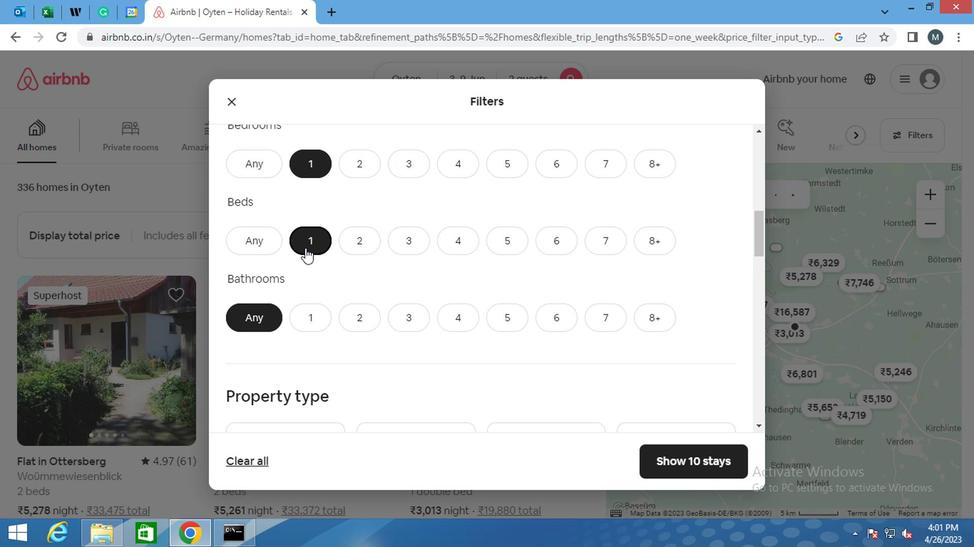 
Action: Mouse pressed left at (314, 322)
Screenshot: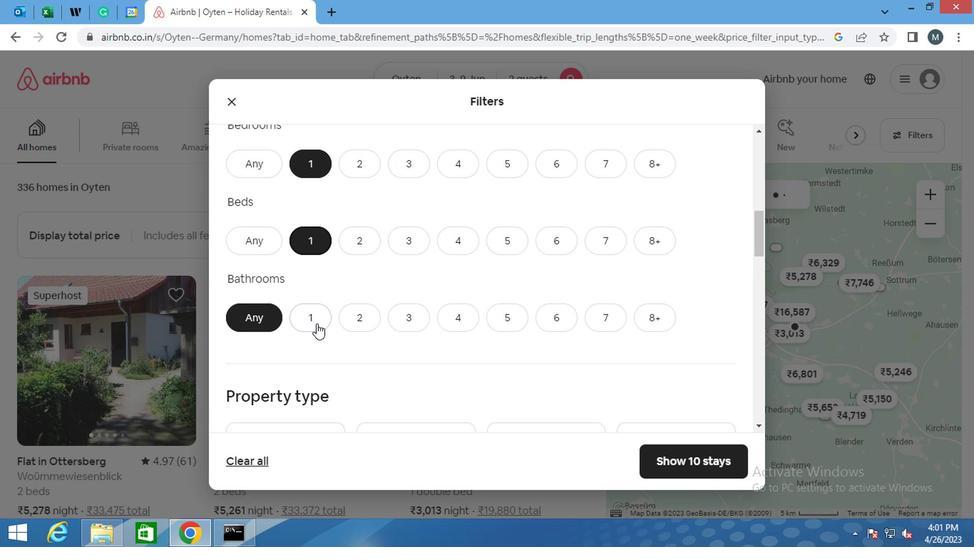 
Action: Mouse moved to (353, 296)
Screenshot: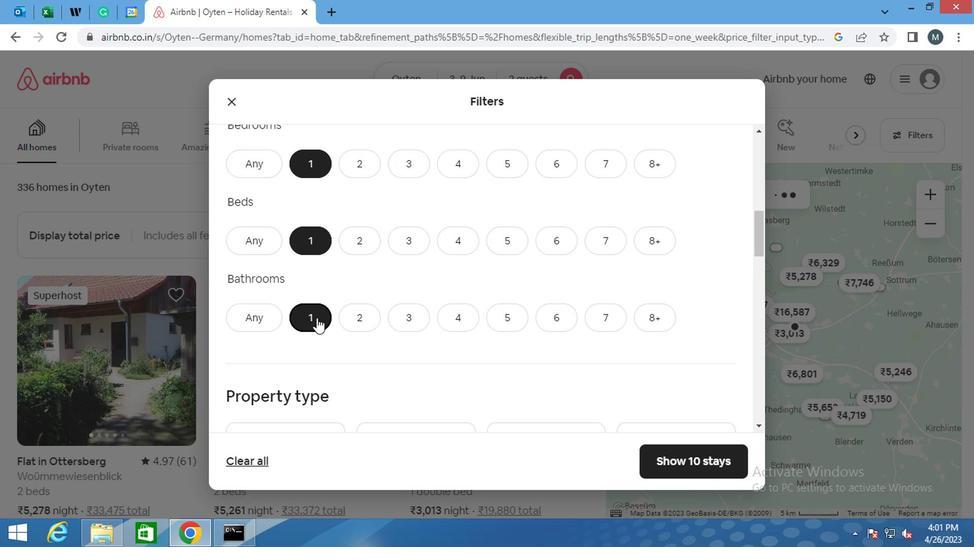 
Action: Mouse scrolled (353, 296) with delta (0, 0)
Screenshot: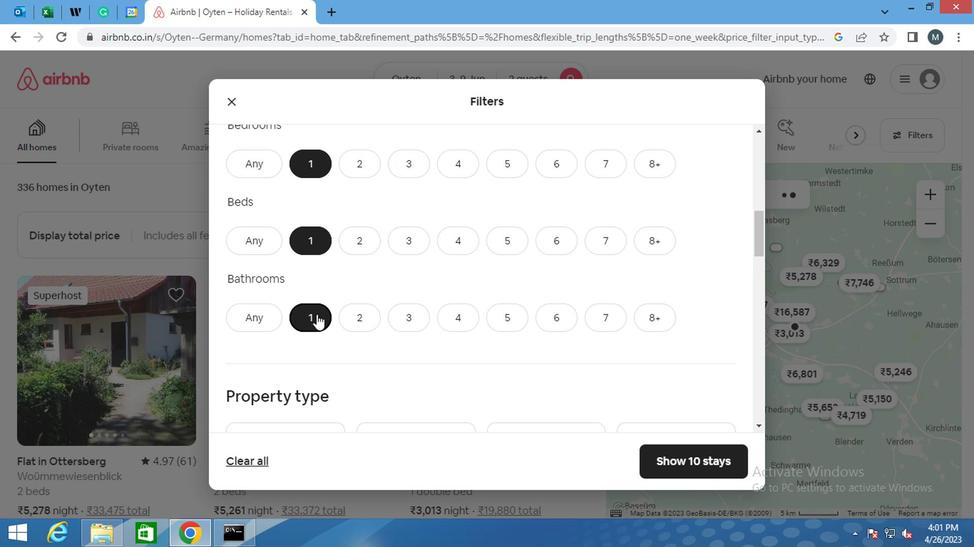 
Action: Mouse scrolled (353, 296) with delta (0, 0)
Screenshot: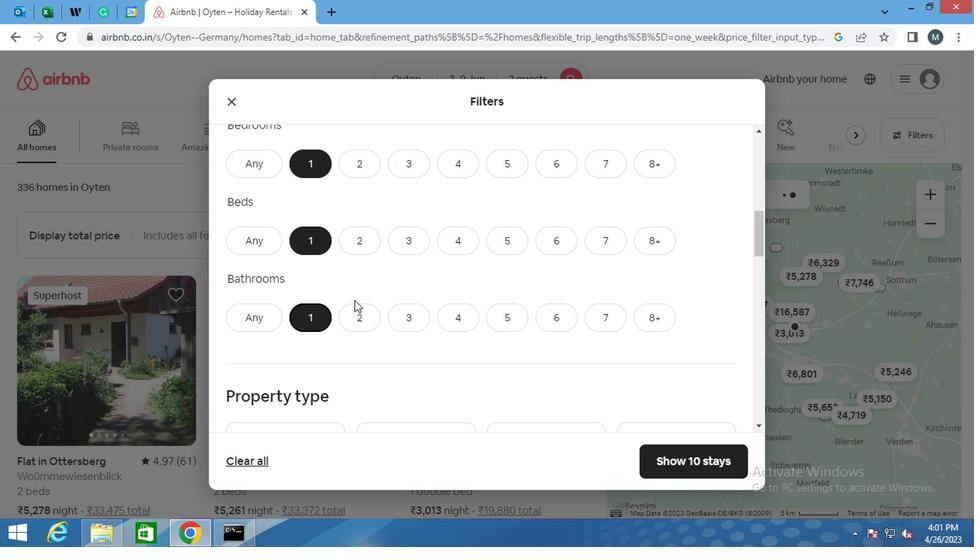 
Action: Mouse moved to (353, 296)
Screenshot: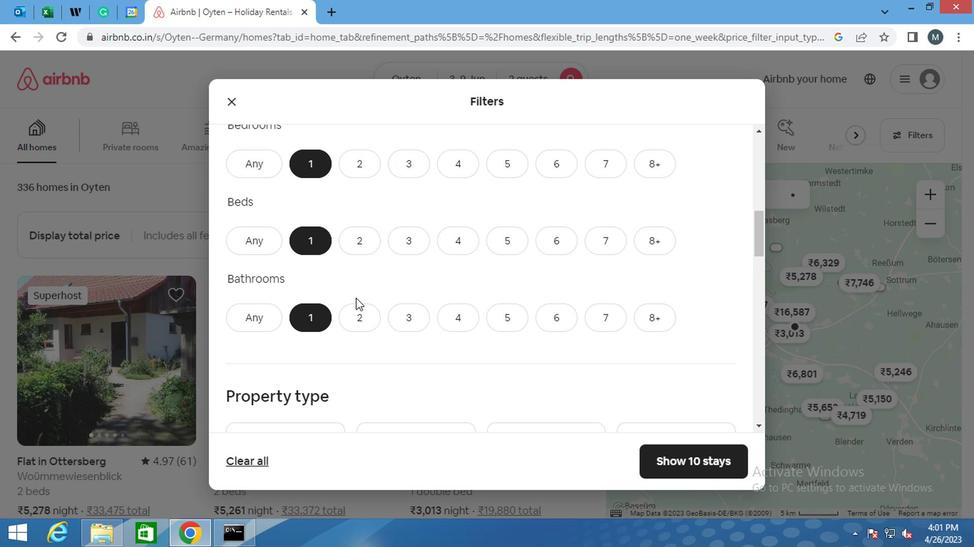 
Action: Mouse scrolled (353, 295) with delta (0, -1)
Screenshot: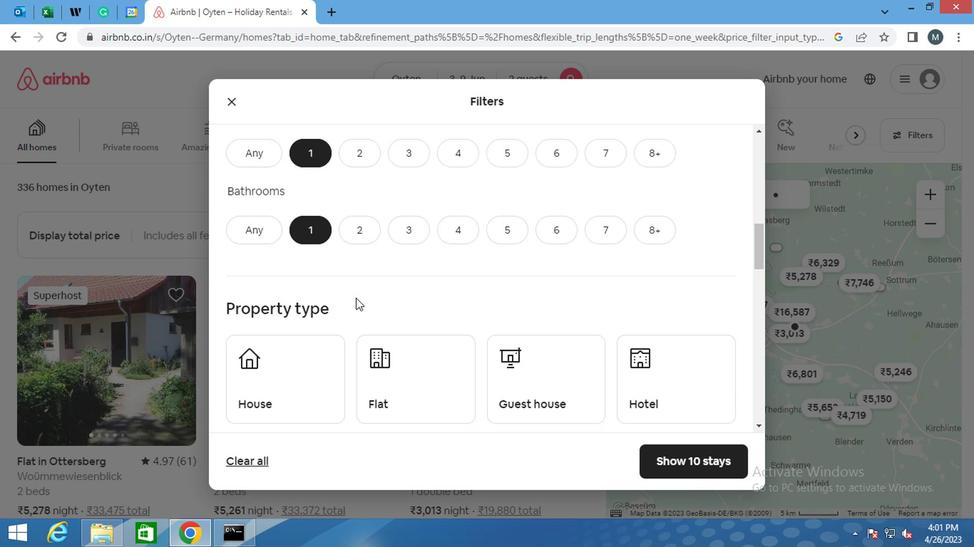 
Action: Mouse scrolled (353, 295) with delta (0, -1)
Screenshot: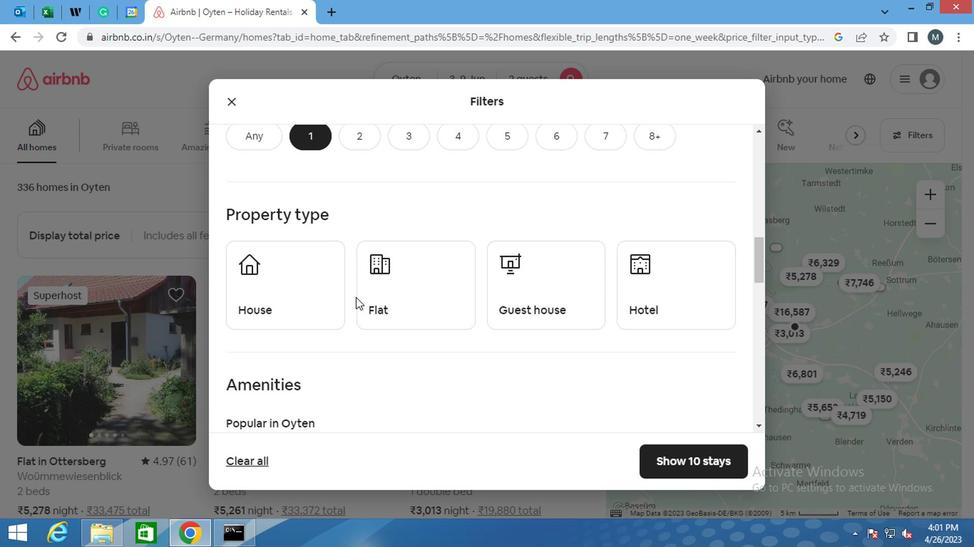 
Action: Mouse moved to (357, 299)
Screenshot: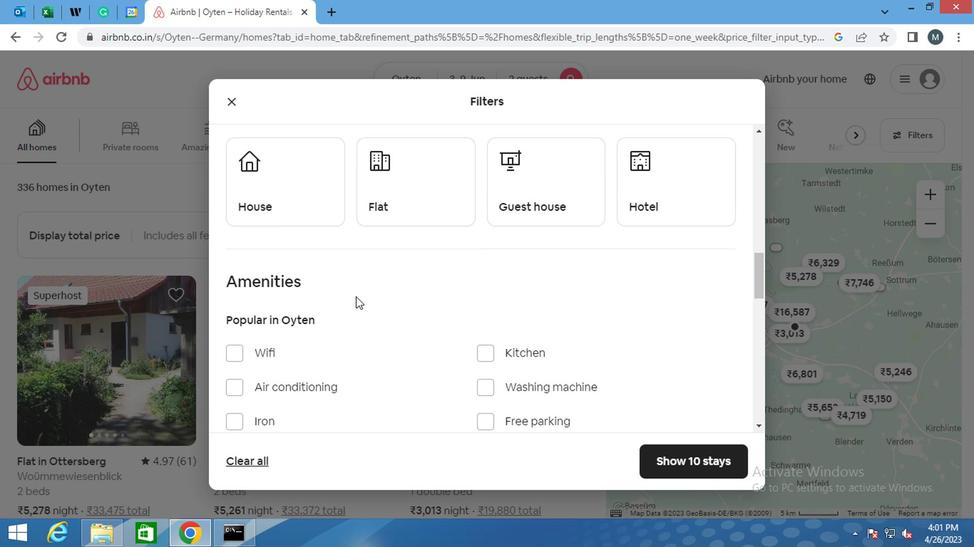 
Action: Mouse scrolled (357, 298) with delta (0, -1)
Screenshot: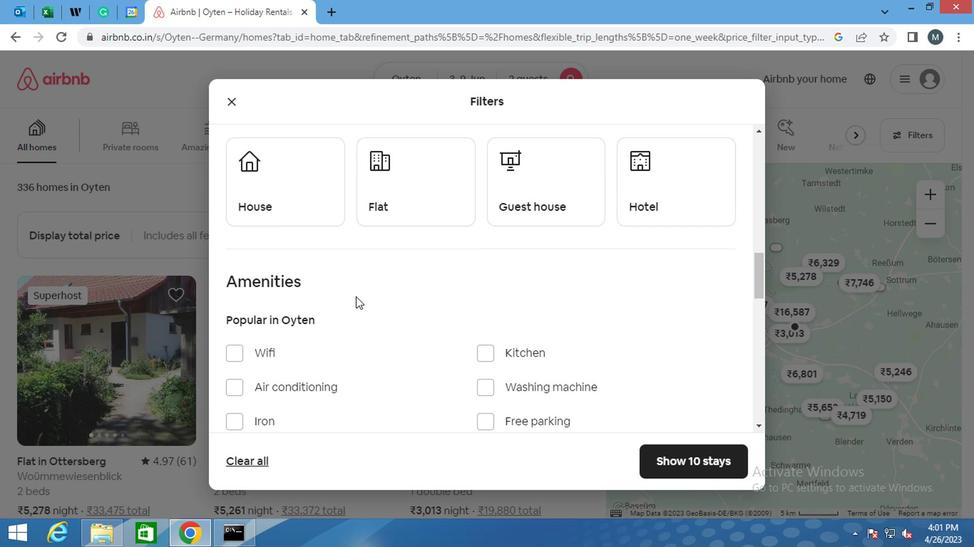 
Action: Mouse moved to (317, 226)
Screenshot: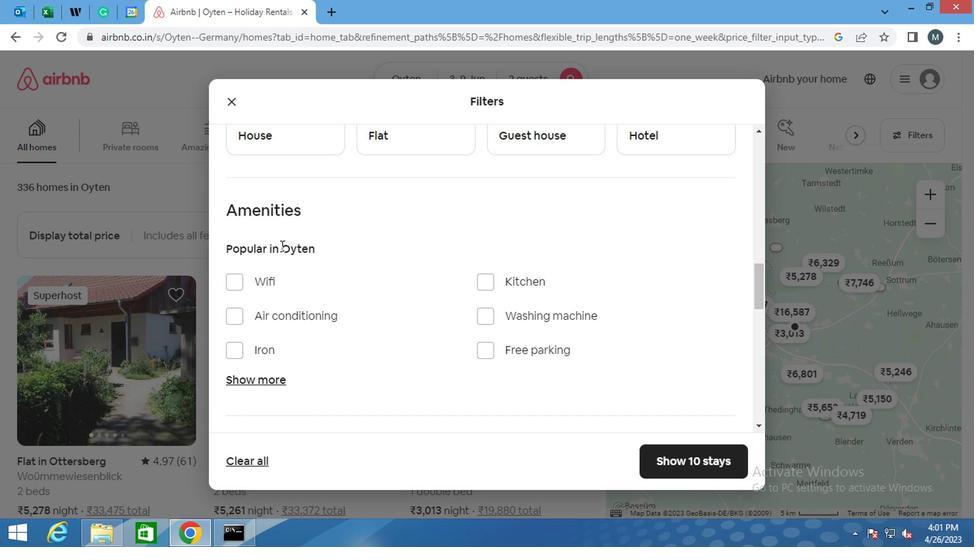 
Action: Mouse scrolled (317, 226) with delta (0, 0)
Screenshot: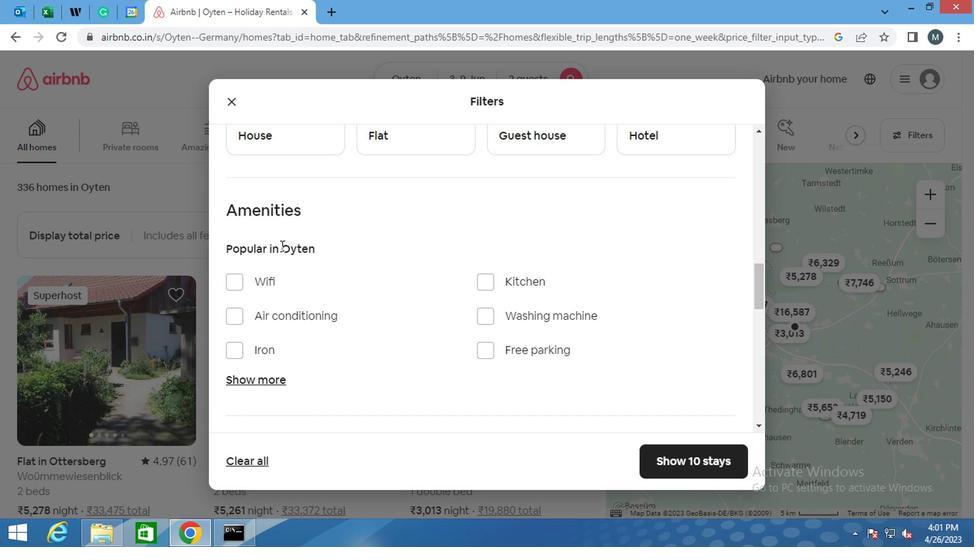 
Action: Mouse moved to (316, 228)
Screenshot: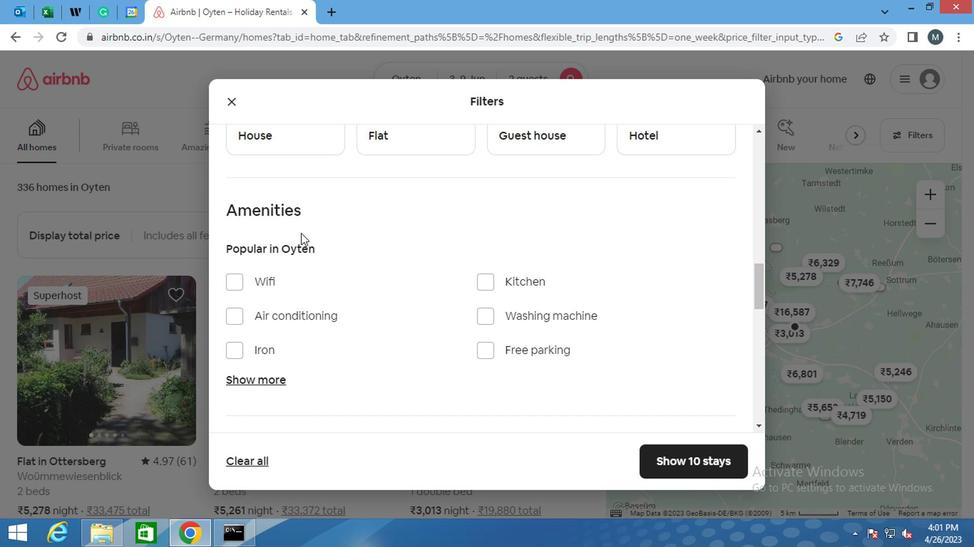 
Action: Mouse scrolled (316, 228) with delta (0, 0)
Screenshot: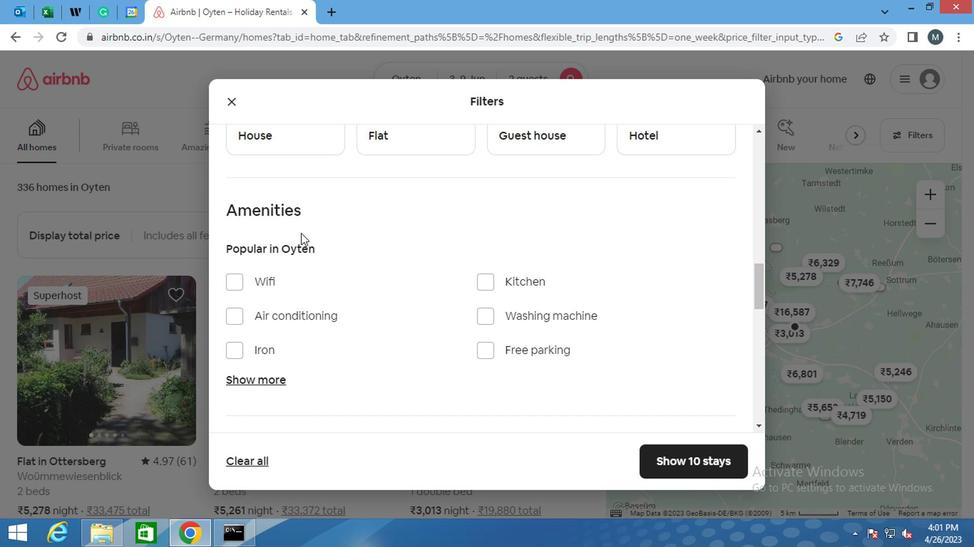
Action: Mouse moved to (300, 243)
Screenshot: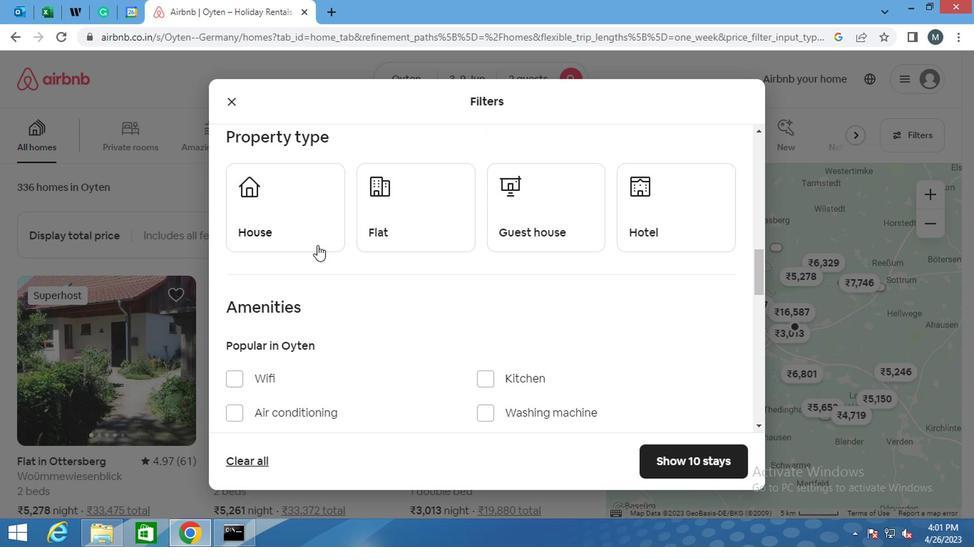 
Action: Mouse pressed left at (300, 243)
Screenshot: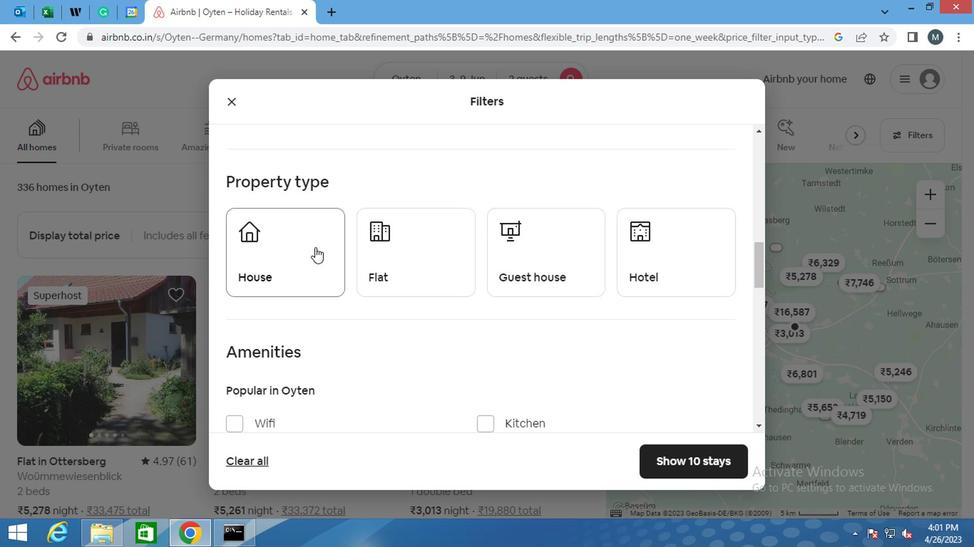 
Action: Mouse moved to (414, 259)
Screenshot: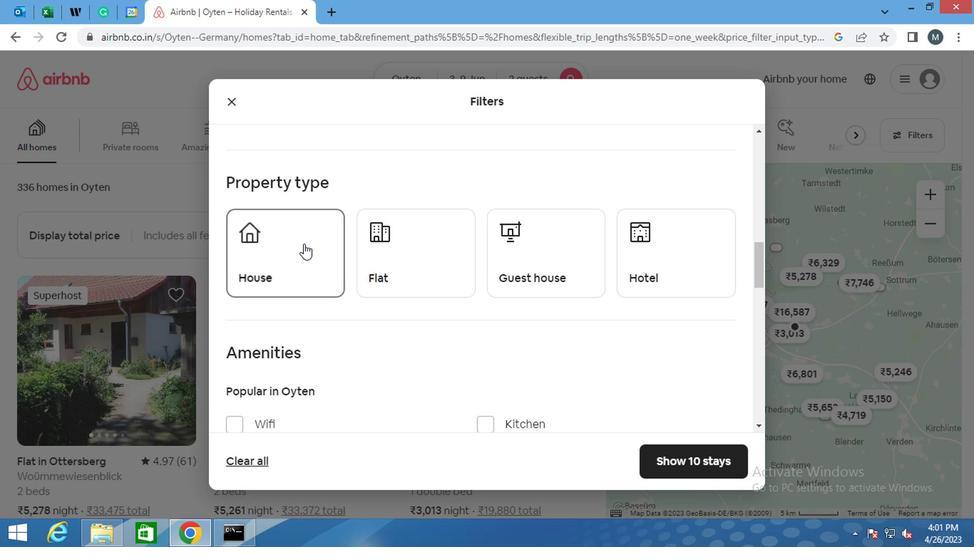 
Action: Mouse pressed left at (414, 259)
Screenshot: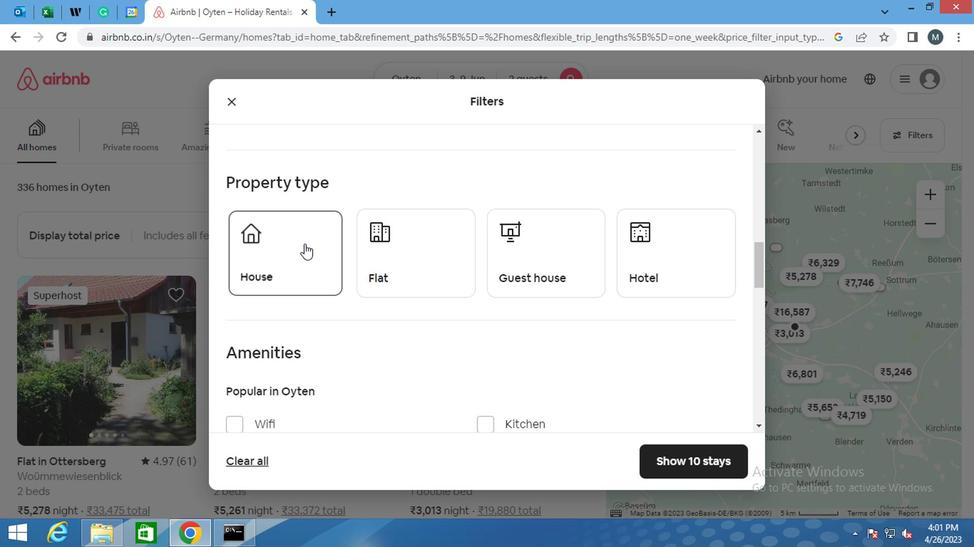 
Action: Mouse moved to (537, 260)
Screenshot: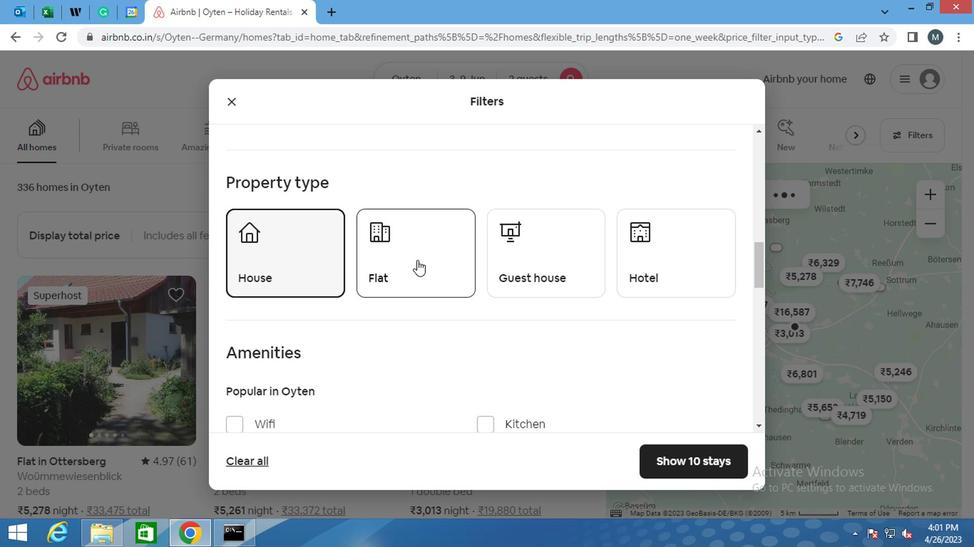 
Action: Mouse pressed left at (537, 260)
Screenshot: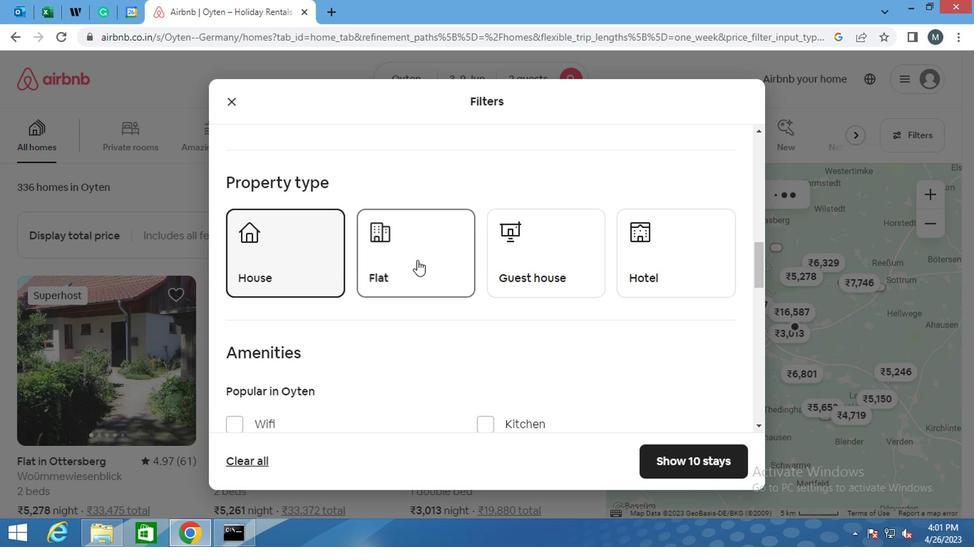 
Action: Mouse moved to (642, 245)
Screenshot: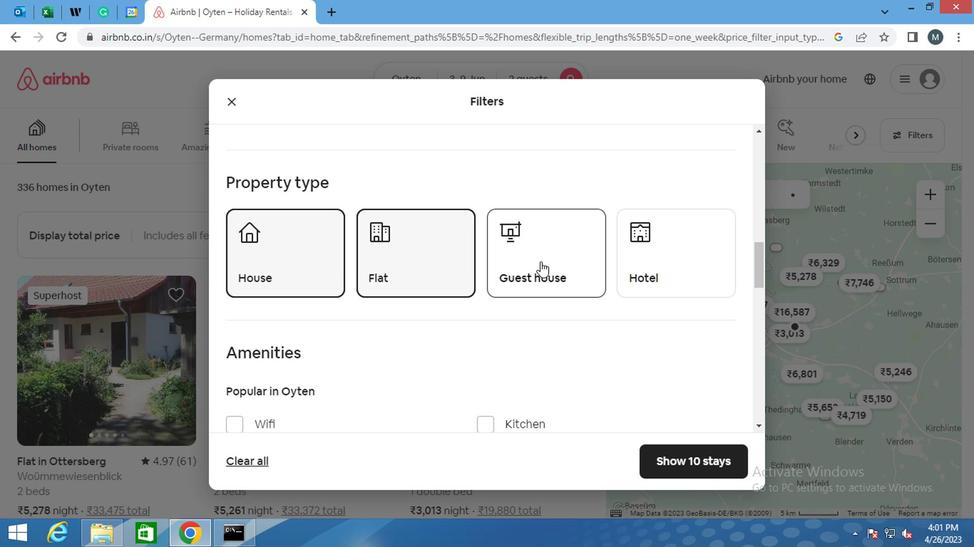 
Action: Mouse pressed left at (642, 245)
Screenshot: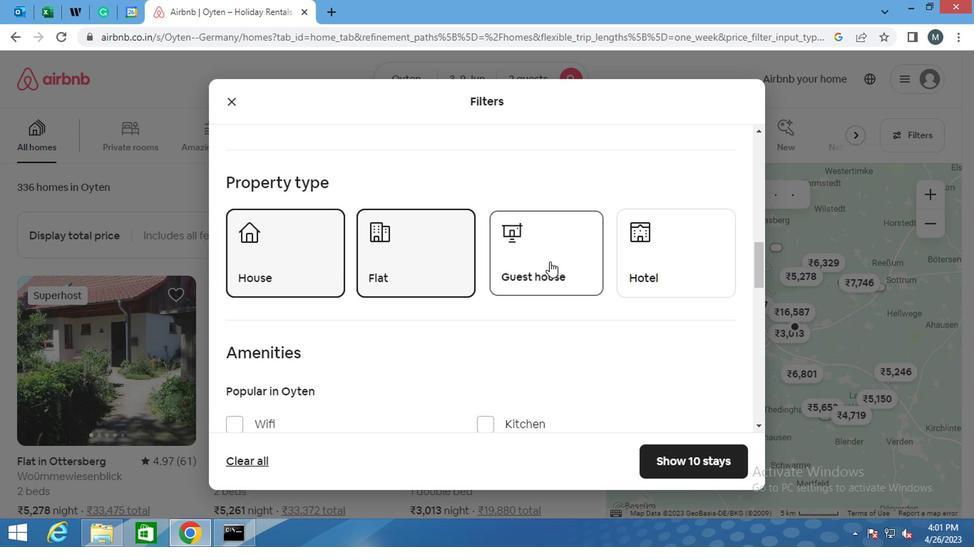 
Action: Mouse moved to (562, 267)
Screenshot: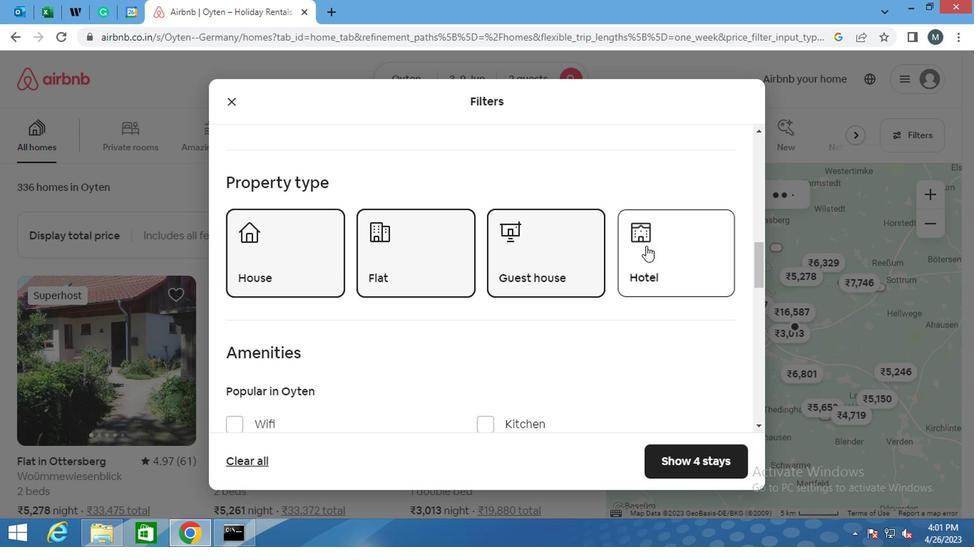 
Action: Mouse scrolled (562, 267) with delta (0, 0)
Screenshot: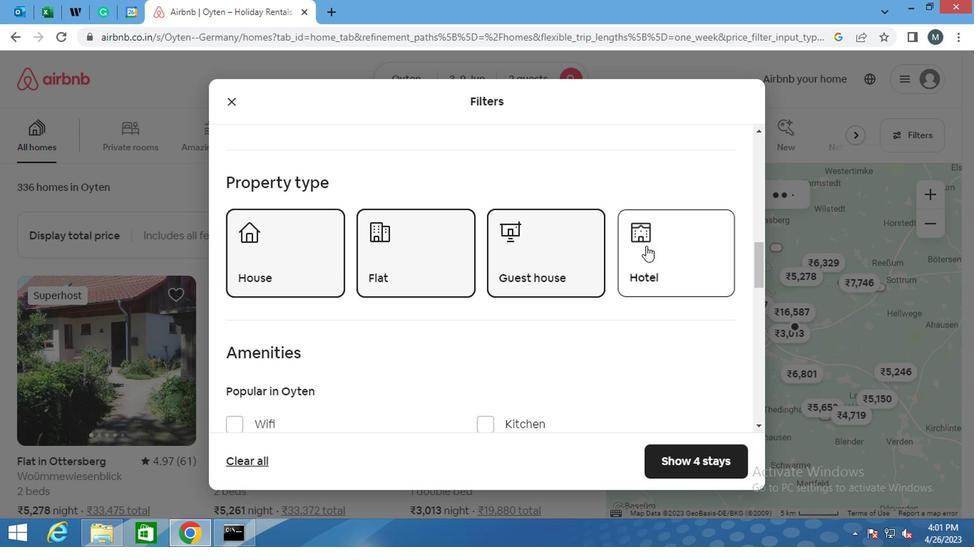 
Action: Mouse scrolled (562, 267) with delta (0, 0)
Screenshot: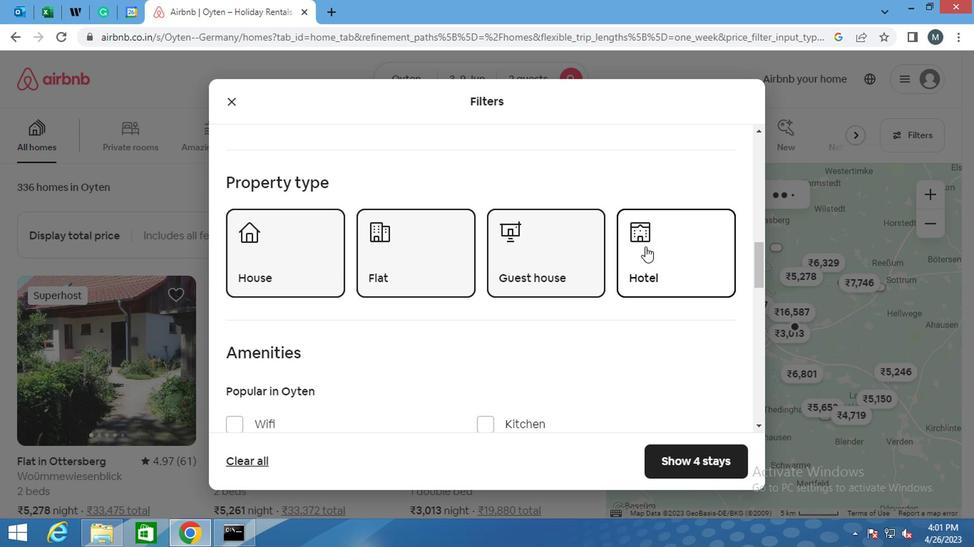 
Action: Mouse moved to (560, 269)
Screenshot: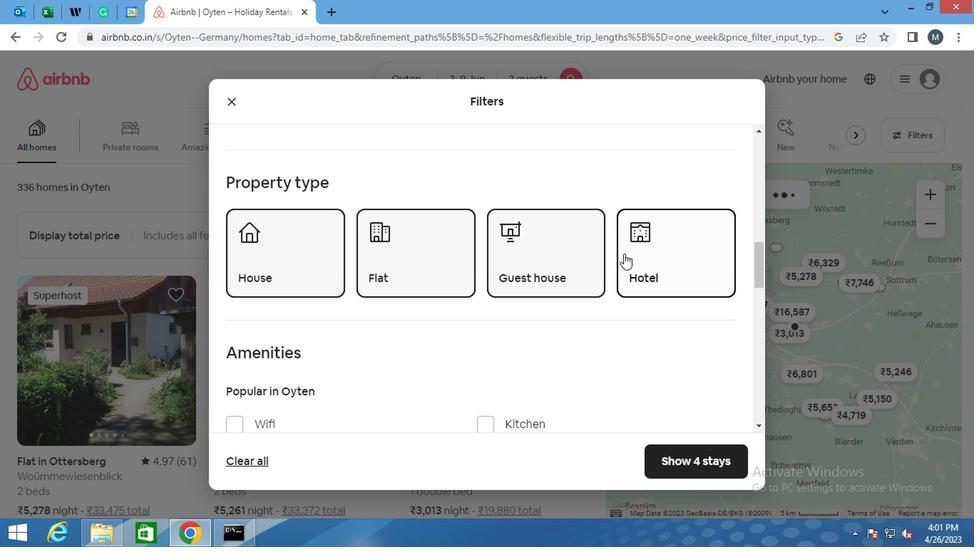 
Action: Mouse scrolled (560, 268) with delta (0, -1)
Screenshot: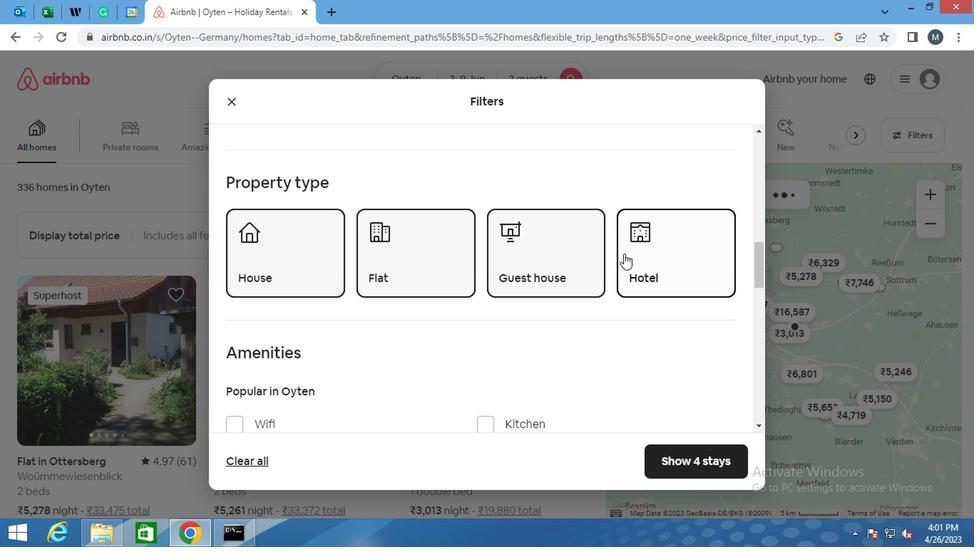 
Action: Mouse moved to (549, 272)
Screenshot: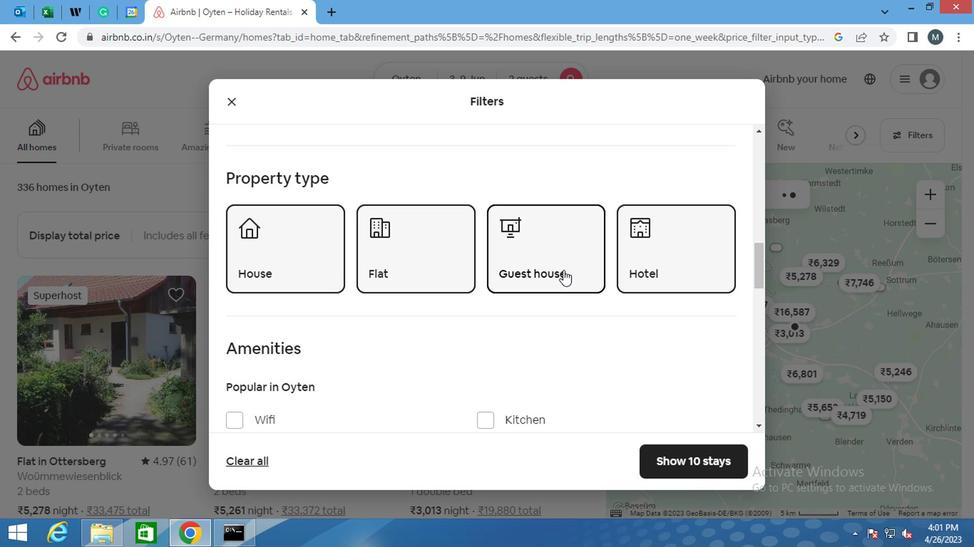 
Action: Mouse scrolled (549, 271) with delta (0, -1)
Screenshot: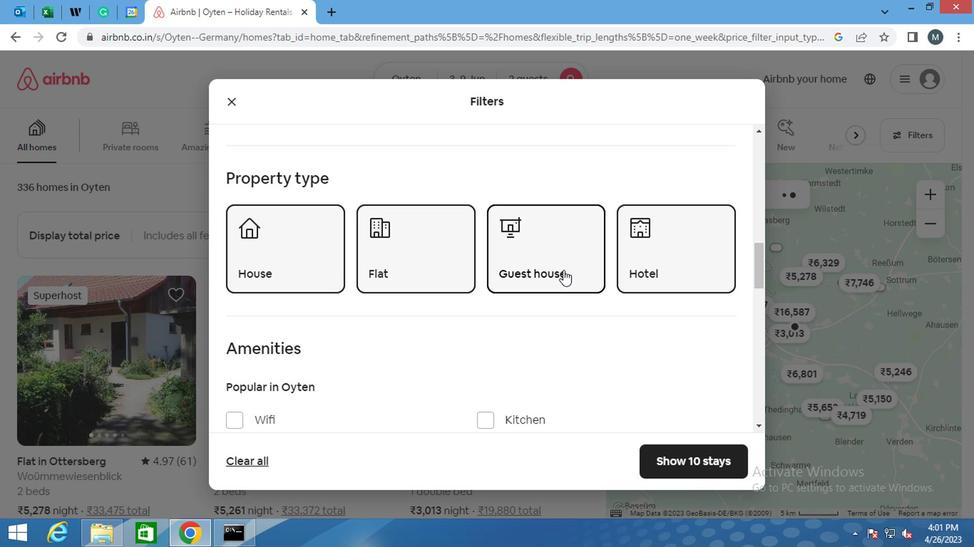 
Action: Mouse moved to (546, 275)
Screenshot: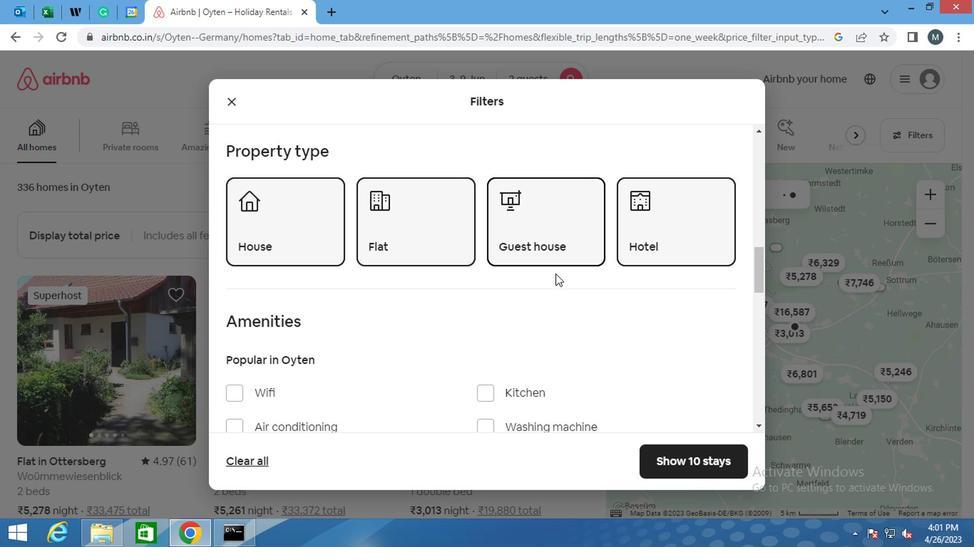 
Action: Mouse scrolled (546, 274) with delta (0, 0)
Screenshot: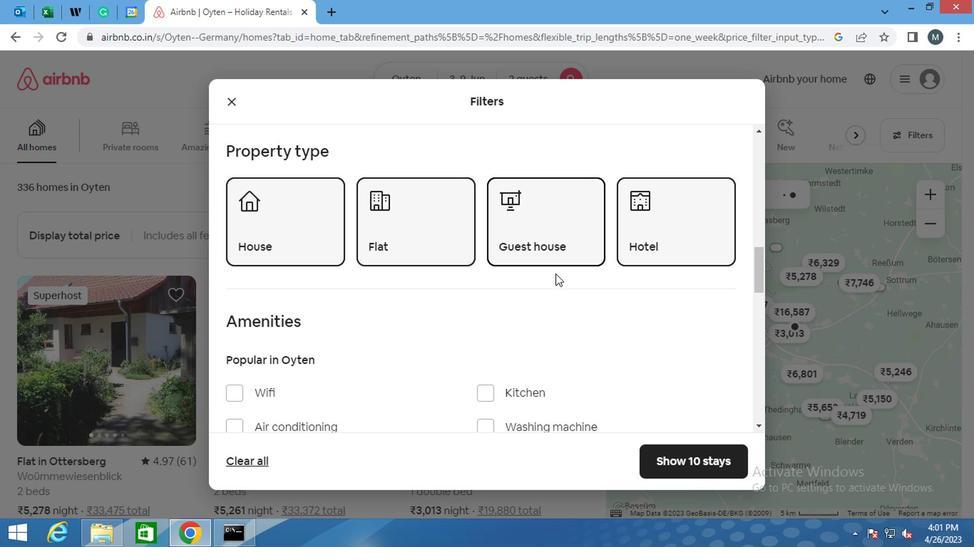 
Action: Mouse moved to (692, 325)
Screenshot: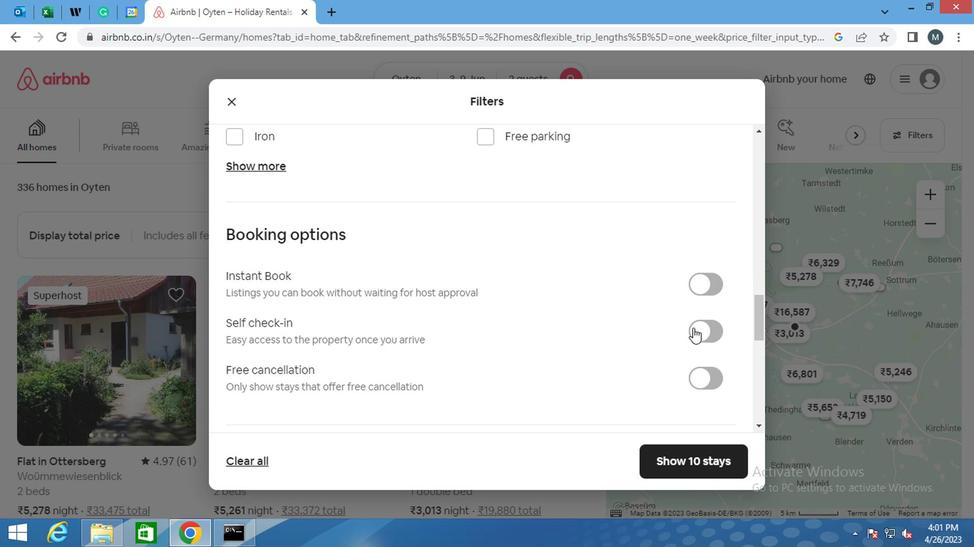 
Action: Mouse pressed left at (692, 325)
Screenshot: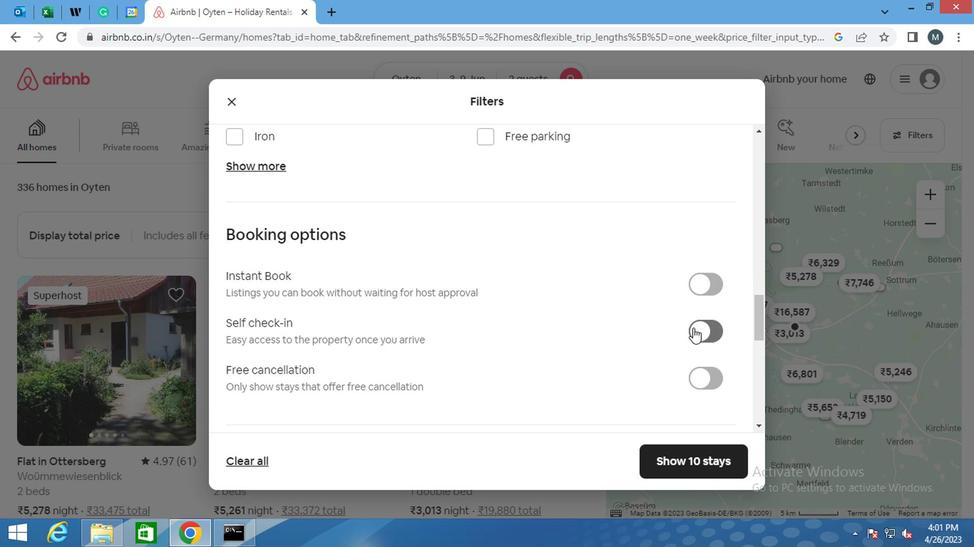 
Action: Mouse moved to (479, 294)
Screenshot: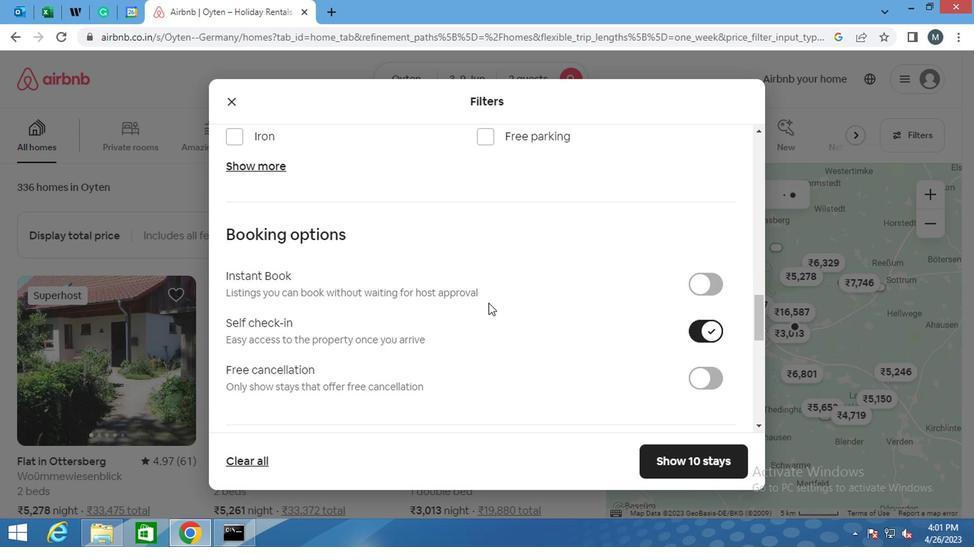 
Action: Mouse scrolled (479, 293) with delta (0, -1)
Screenshot: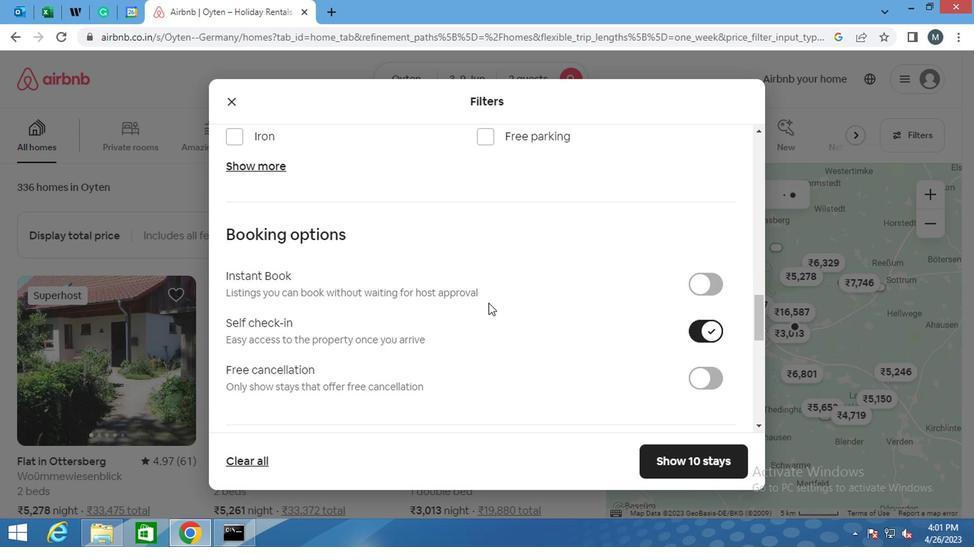 
Action: Mouse scrolled (479, 293) with delta (0, -1)
Screenshot: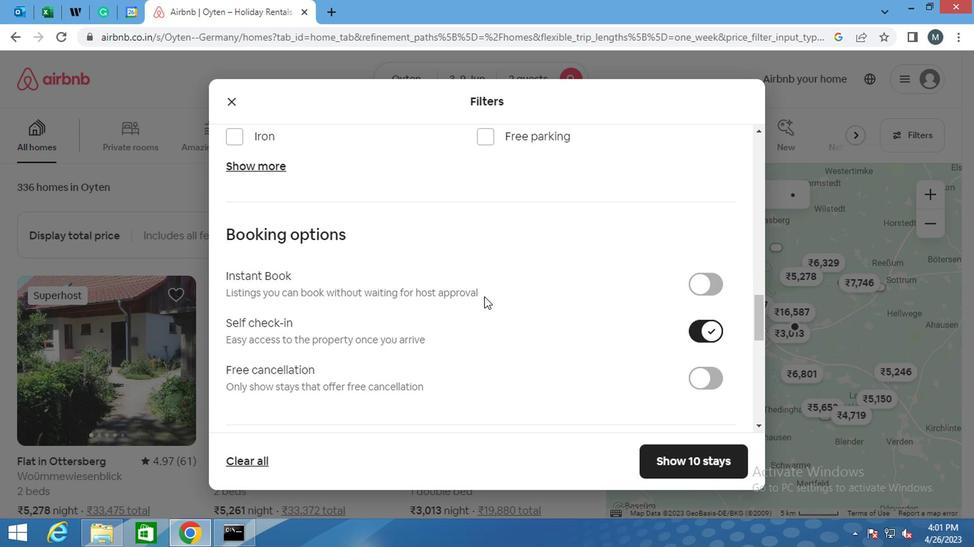 
Action: Mouse moved to (475, 293)
Screenshot: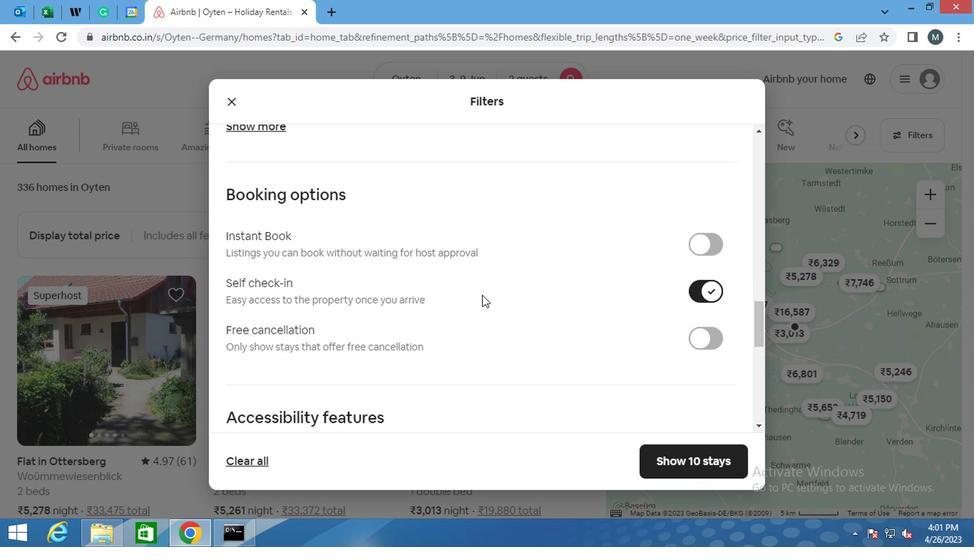 
Action: Mouse scrolled (475, 292) with delta (0, 0)
Screenshot: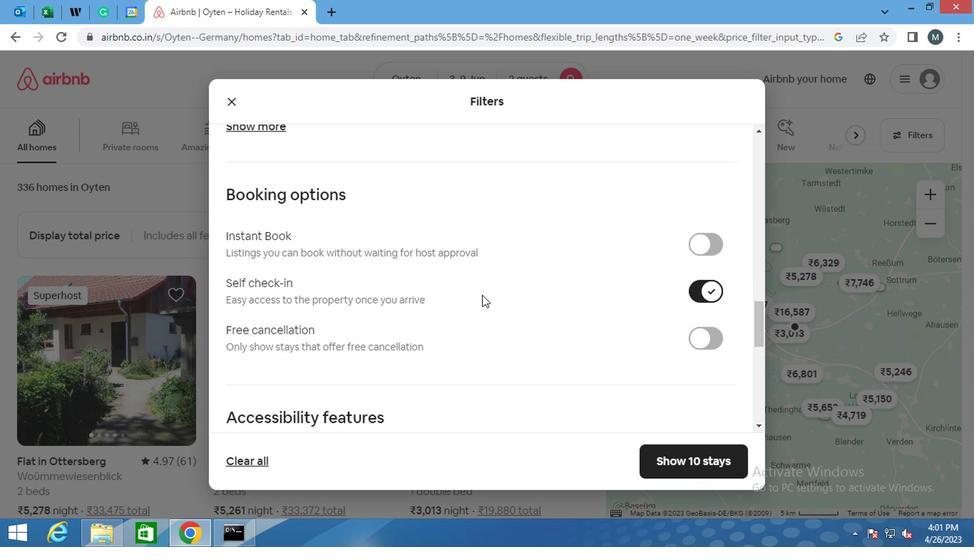 
Action: Mouse moved to (457, 301)
Screenshot: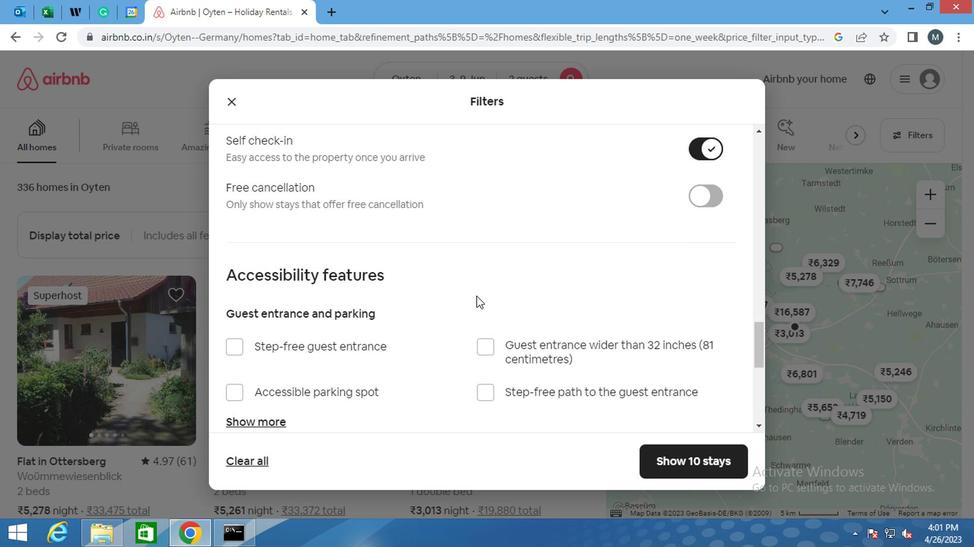 
Action: Mouse scrolled (457, 301) with delta (0, 0)
Screenshot: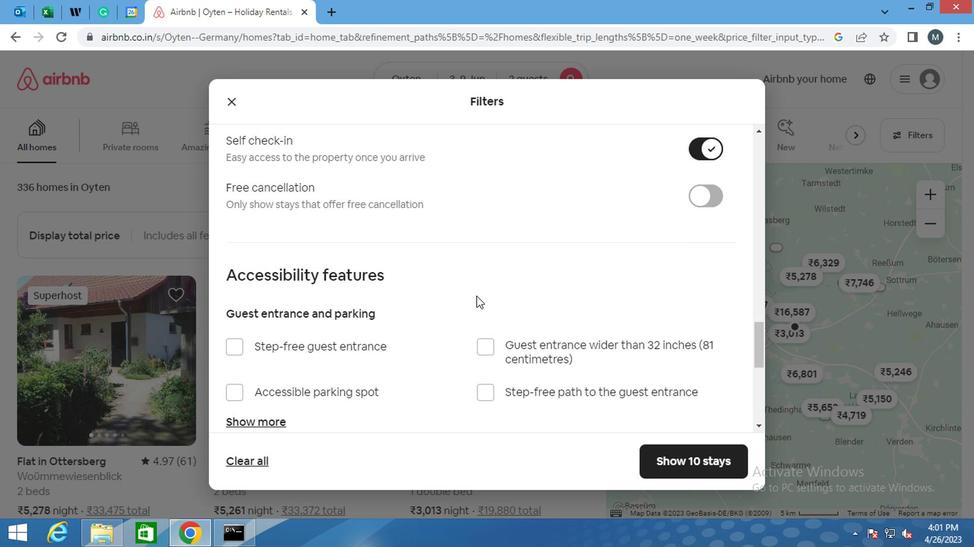 
Action: Mouse moved to (456, 301)
Screenshot: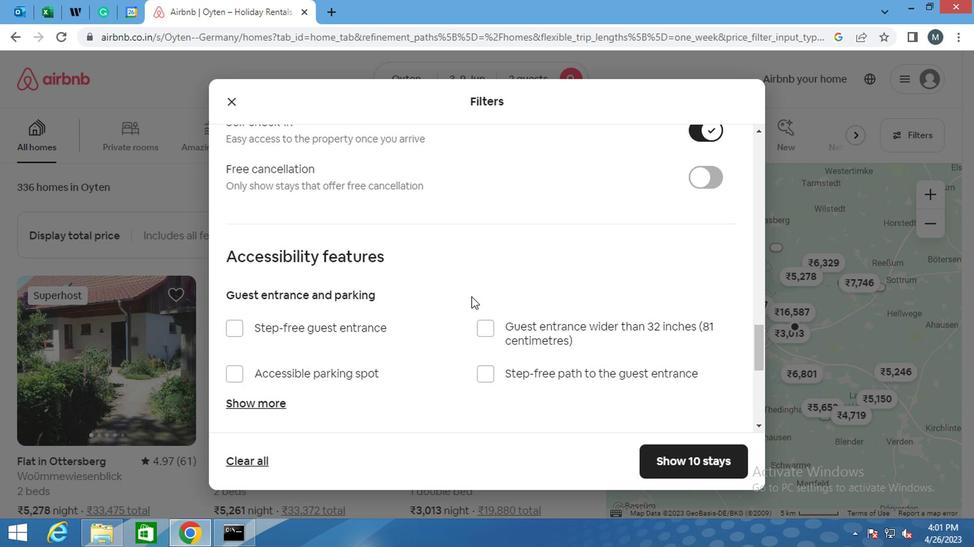 
Action: Mouse scrolled (456, 301) with delta (0, 0)
Screenshot: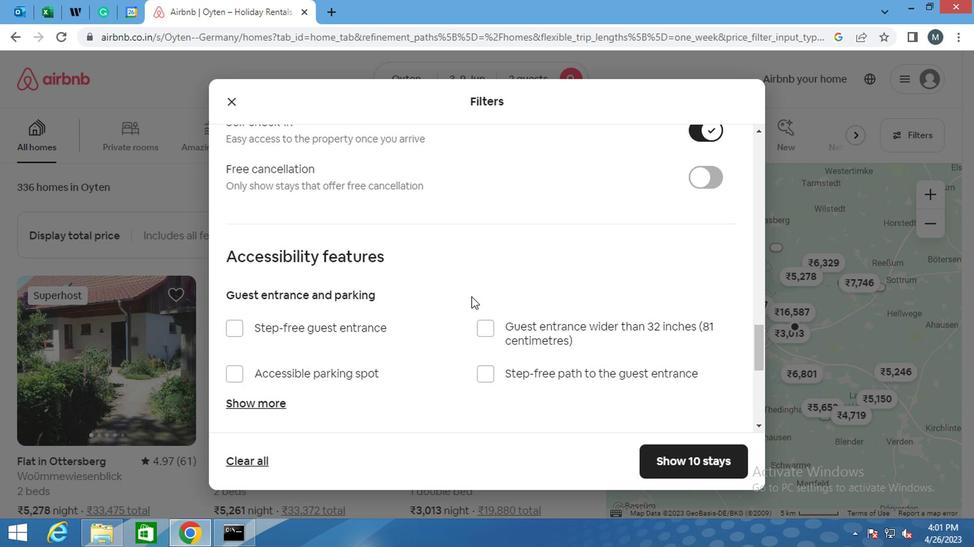 
Action: Mouse moved to (244, 374)
Screenshot: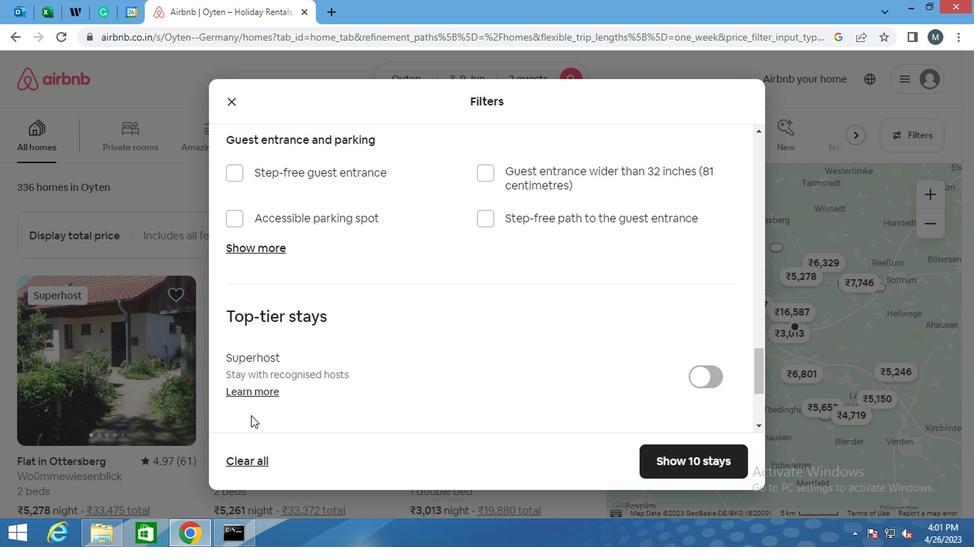
Action: Mouse scrolled (244, 373) with delta (0, -1)
Screenshot: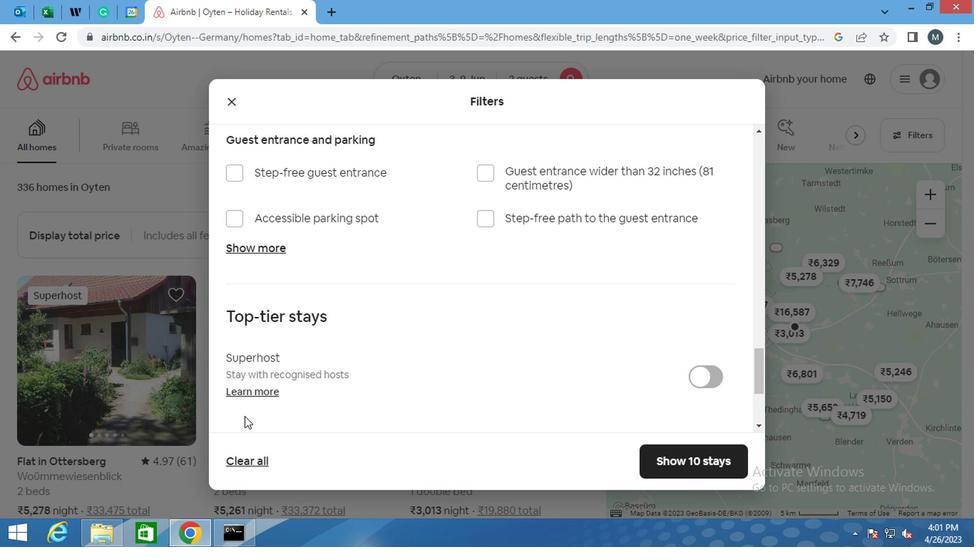 
Action: Mouse scrolled (244, 373) with delta (0, -1)
Screenshot: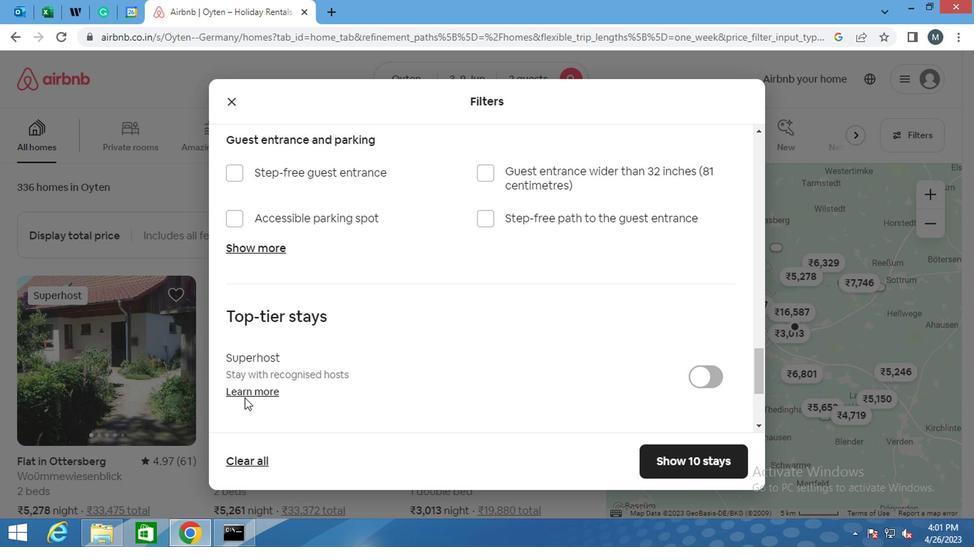 
Action: Mouse scrolled (244, 373) with delta (0, -1)
Screenshot: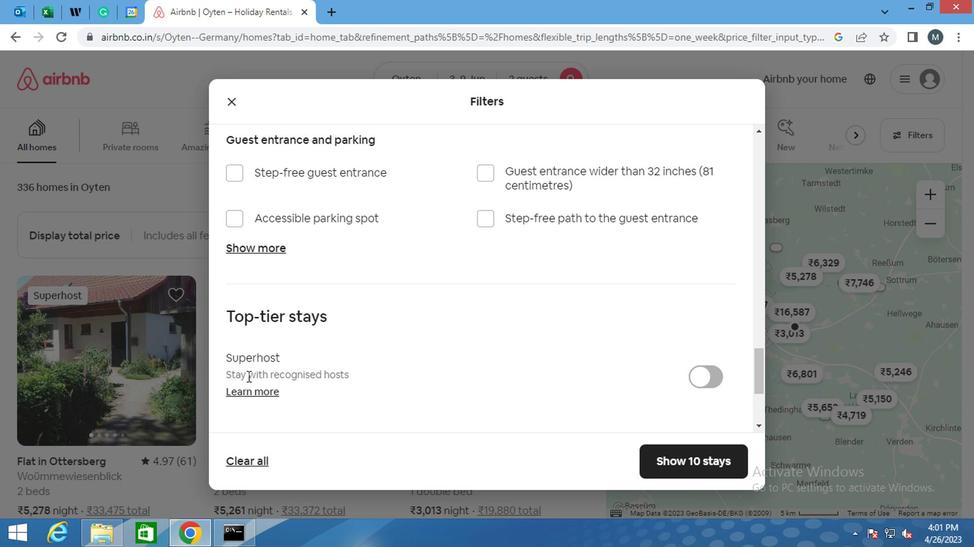 
Action: Mouse moved to (228, 323)
Screenshot: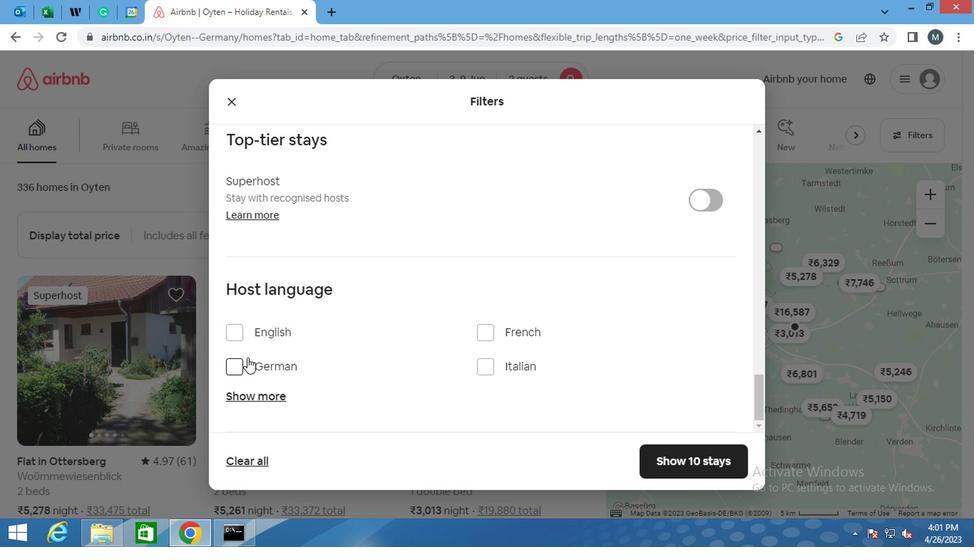 
Action: Mouse pressed left at (228, 323)
Screenshot: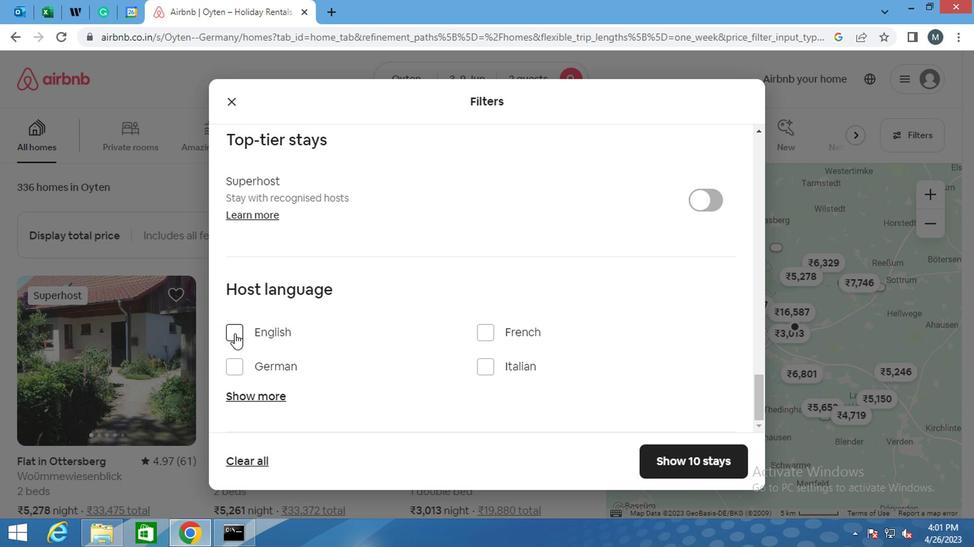 
Action: Mouse moved to (718, 452)
Screenshot: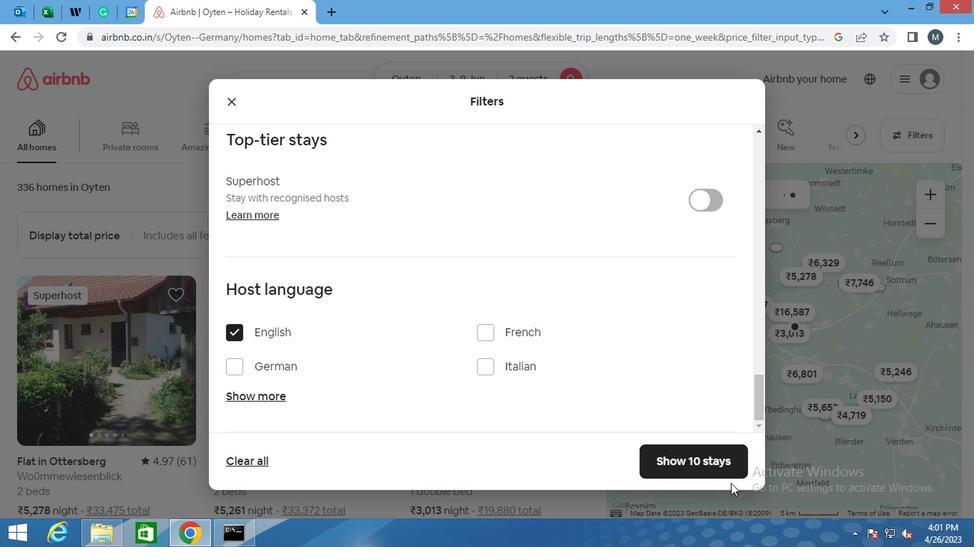 
Action: Mouse pressed left at (718, 452)
Screenshot: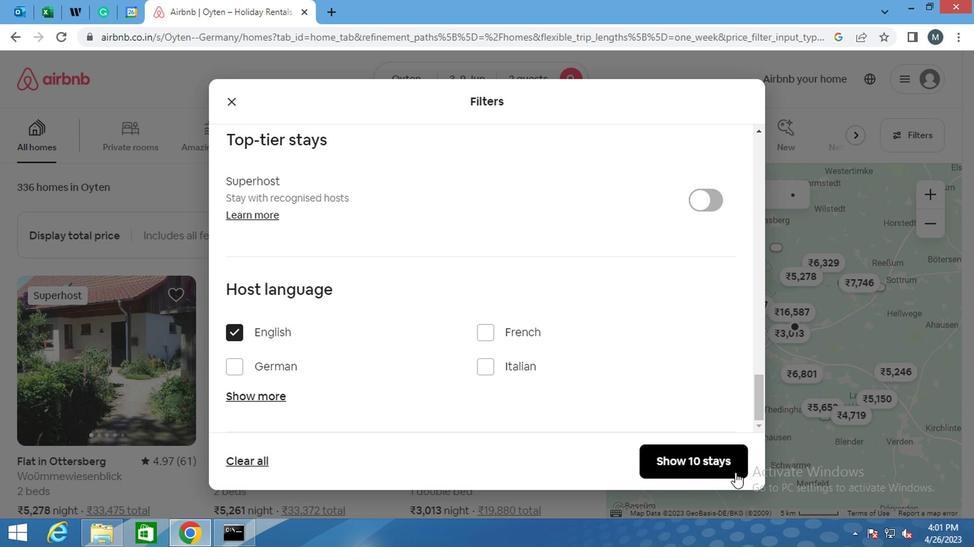 
Action: Mouse moved to (717, 452)
Screenshot: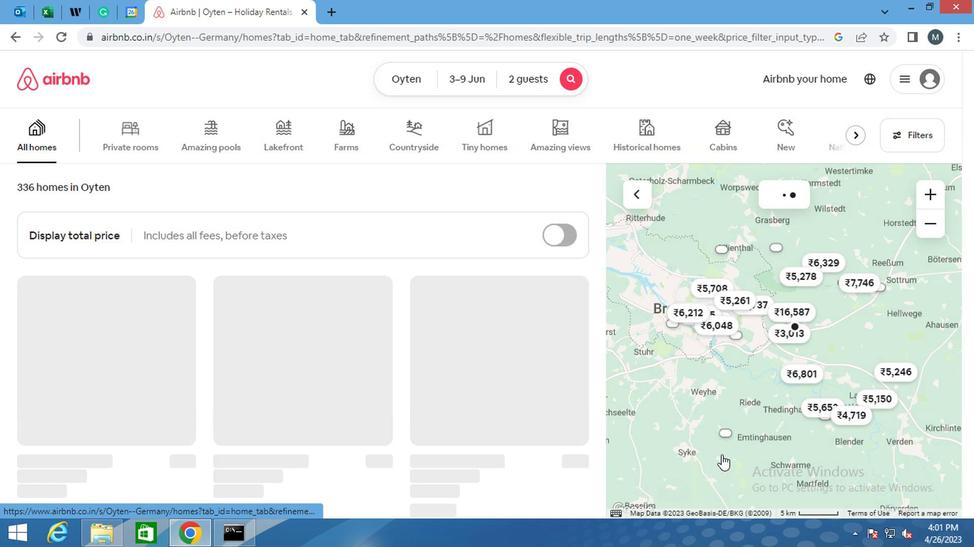 
